 Task: Look for space in Nagpur, India from 10th July, 2023 to 25th July, 2023 for 3 adults, 1 child in price range Rs.15000 to Rs.25000. Place can be shared room with 2 bedrooms having 3 beds and 2 bathrooms. Property type can be house, flat, guest house. Amenities needed are: wifi, TV, free parkinig on premises, gym, breakfast. Booking option can be shelf check-in. Required host language is English.
Action: Mouse moved to (418, 86)
Screenshot: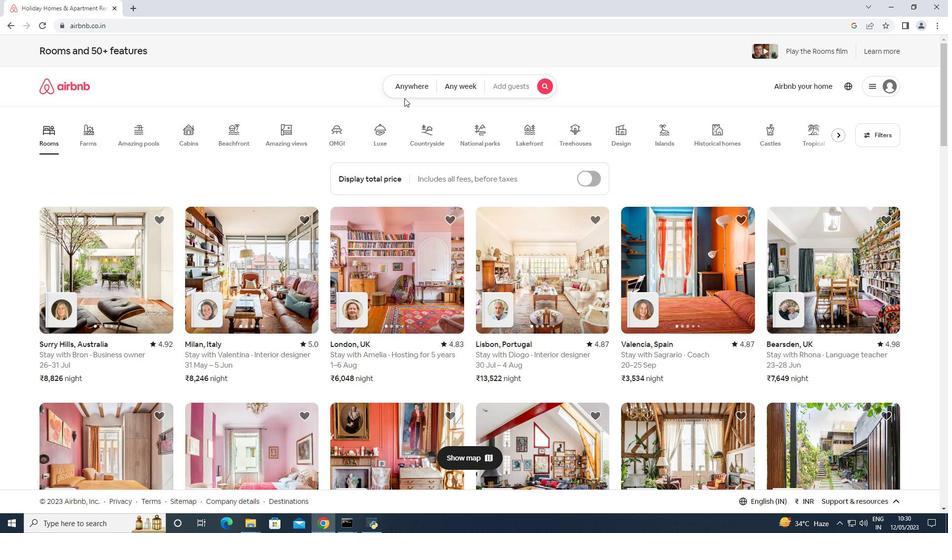 
Action: Mouse pressed left at (418, 86)
Screenshot: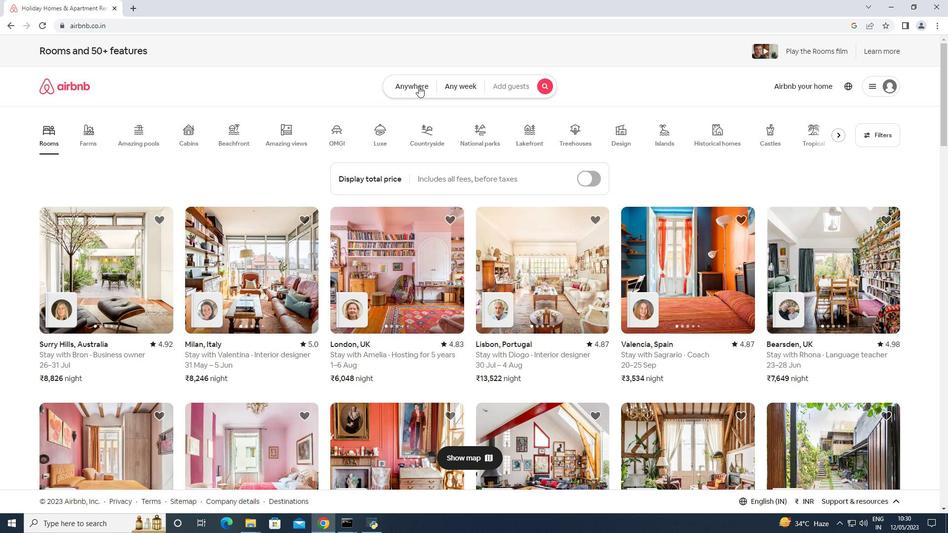 
Action: Mouse moved to (396, 114)
Screenshot: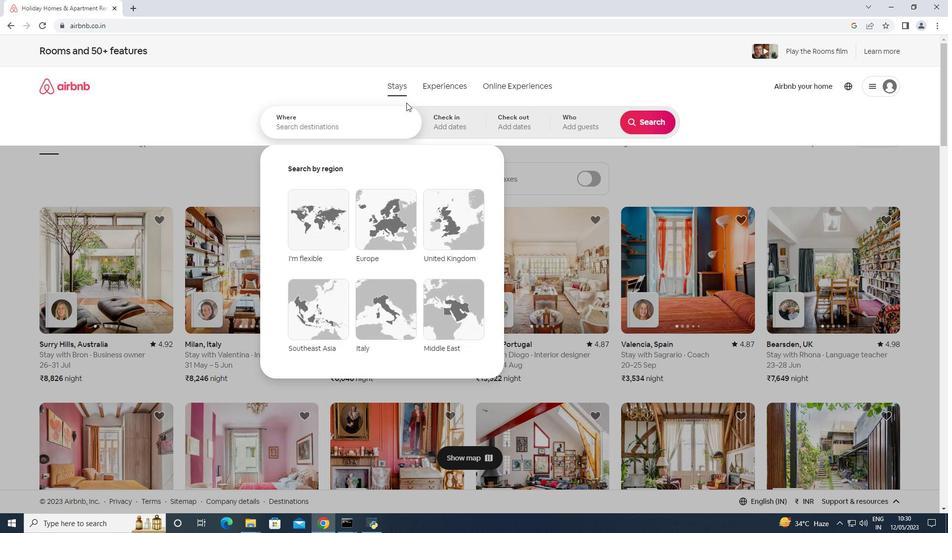 
Action: Mouse pressed left at (396, 114)
Screenshot: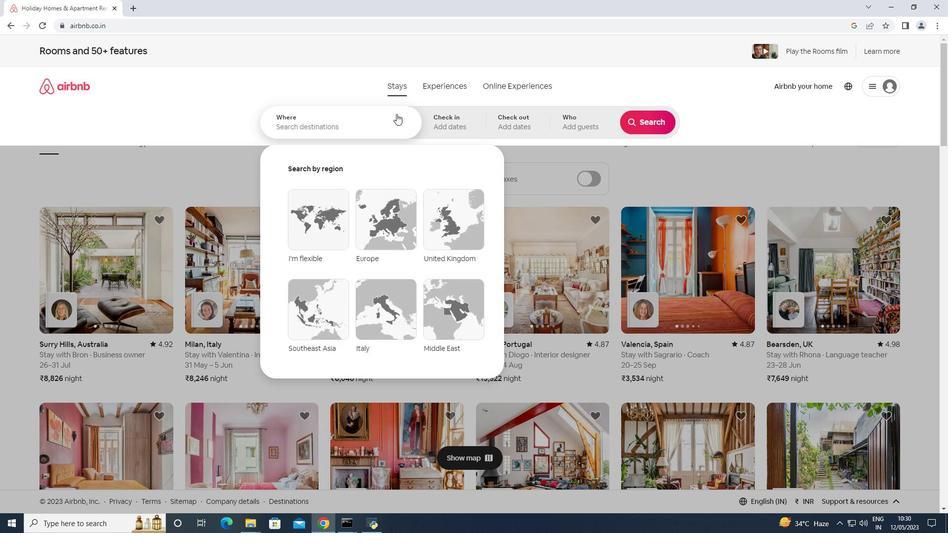 
Action: Key pressed <Key.shift>Nagpue,<Key.space>india<Key.enter>
Screenshot: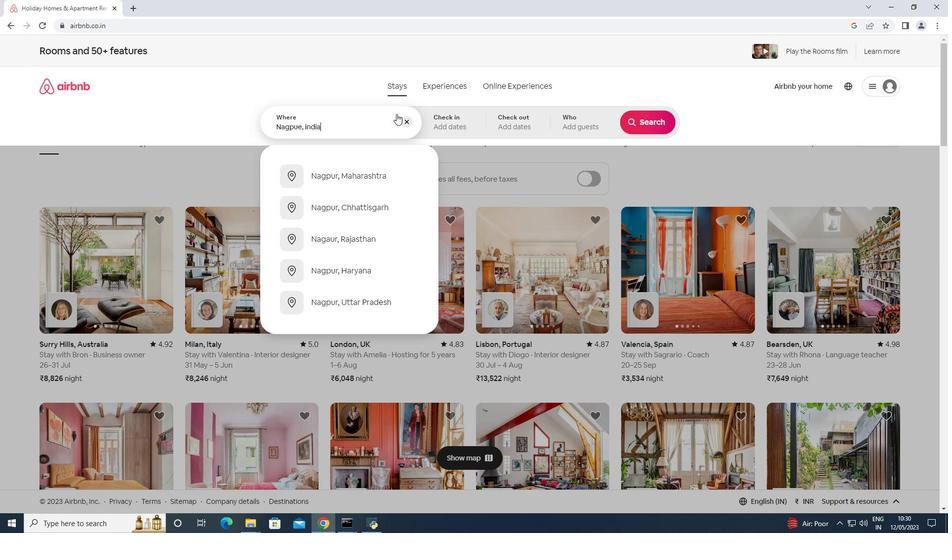 
Action: Mouse pressed left at (396, 114)
Screenshot: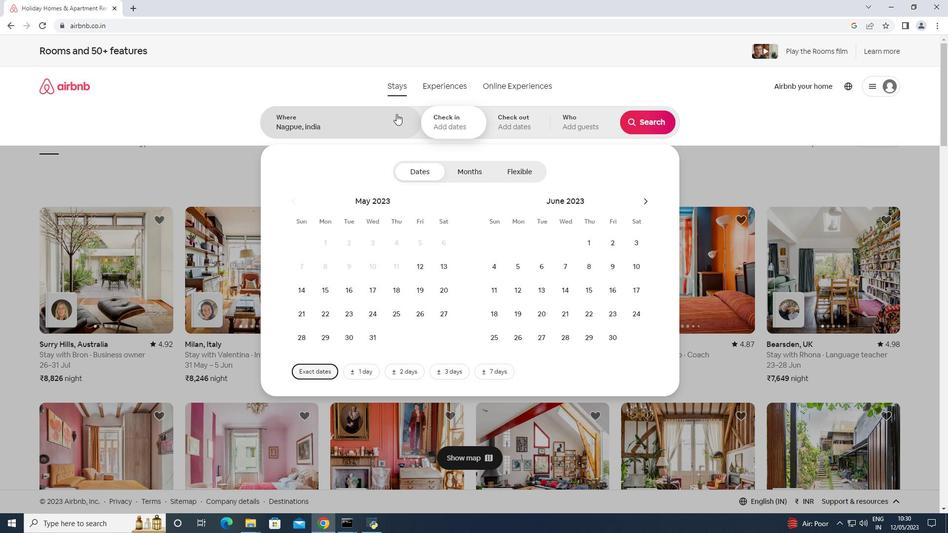 
Action: Key pressed <Key.left><Key.left><Key.left><Key.left><Key.left><Key.left><Key.left><Key.backspace>r<Key.enter>
Screenshot: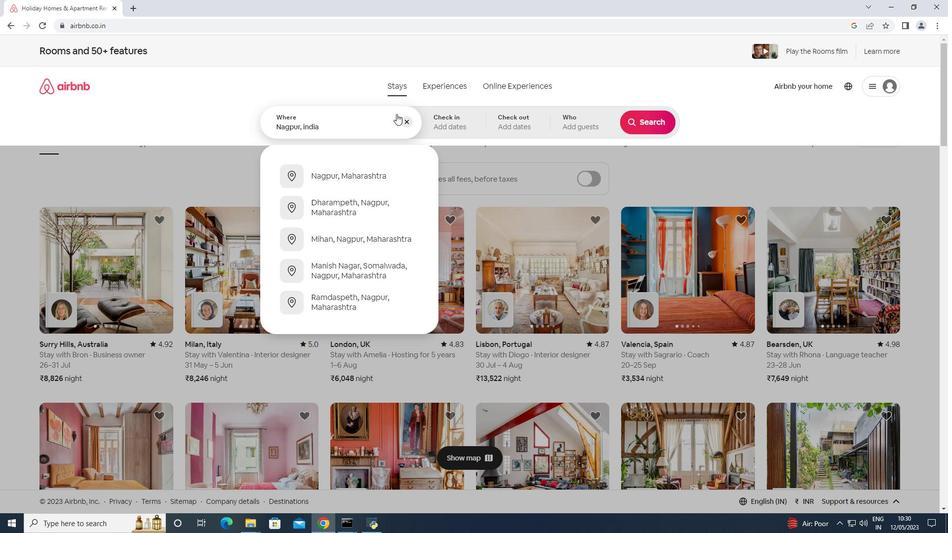 
Action: Mouse moved to (653, 204)
Screenshot: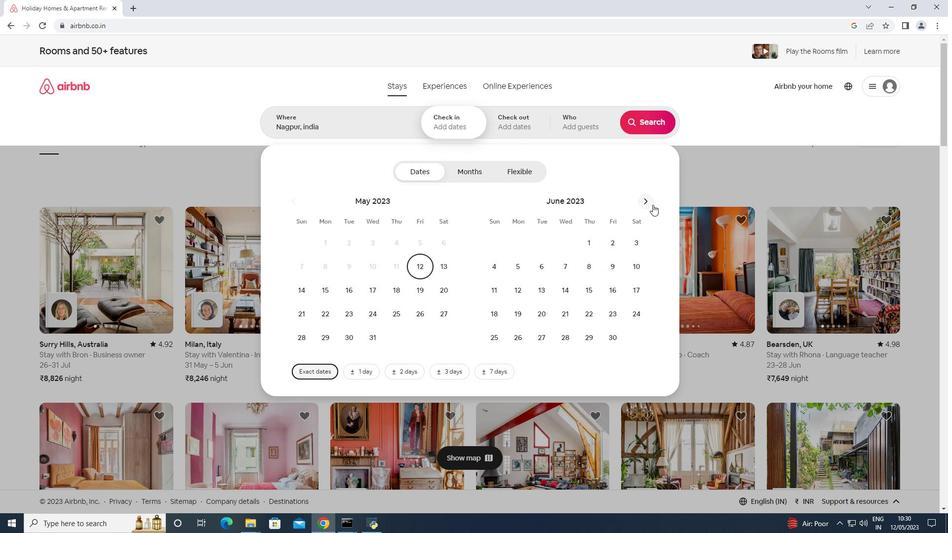 
Action: Mouse pressed left at (653, 204)
Screenshot: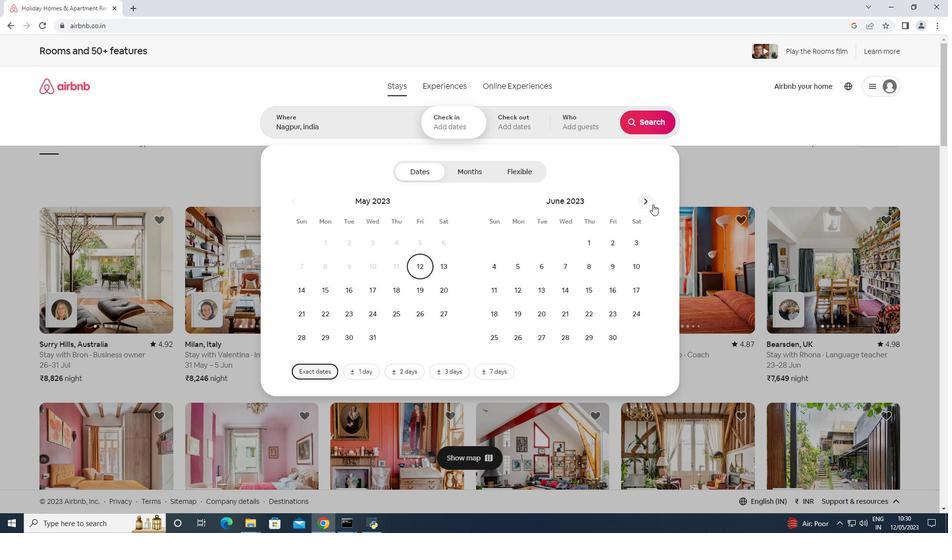 
Action: Mouse moved to (522, 290)
Screenshot: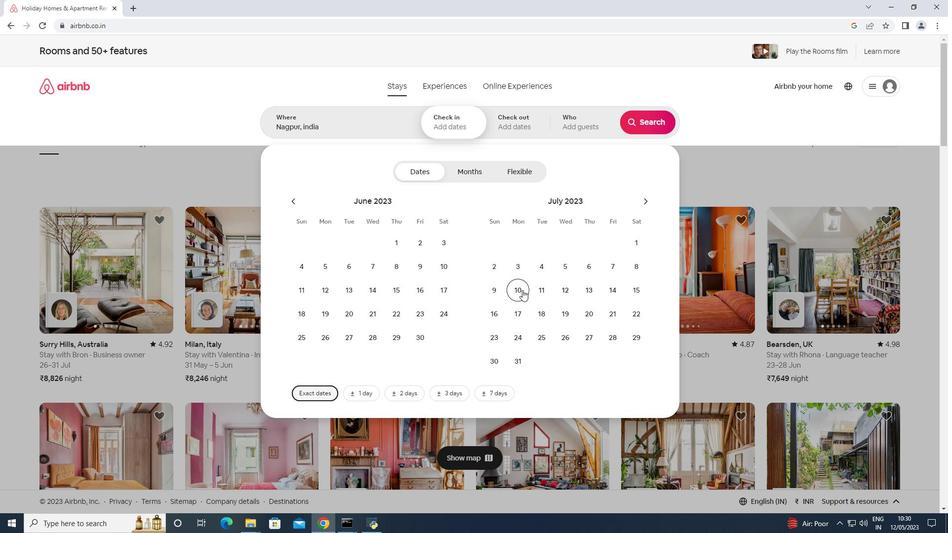 
Action: Mouse pressed left at (522, 290)
Screenshot: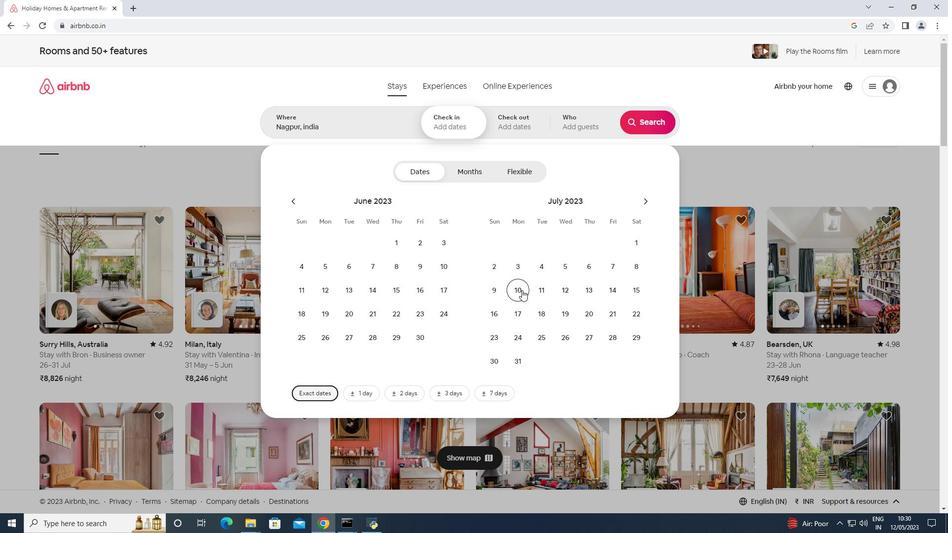 
Action: Mouse moved to (544, 340)
Screenshot: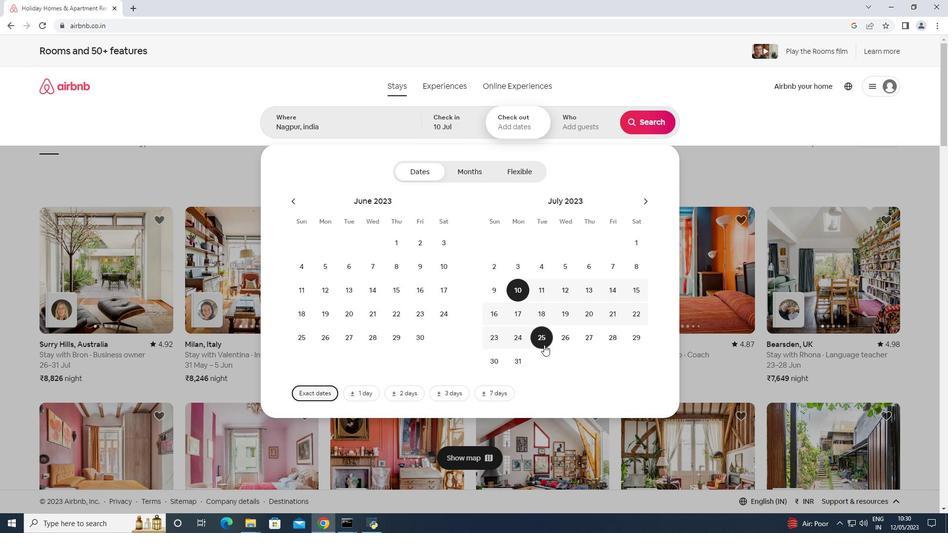
Action: Mouse pressed left at (544, 340)
Screenshot: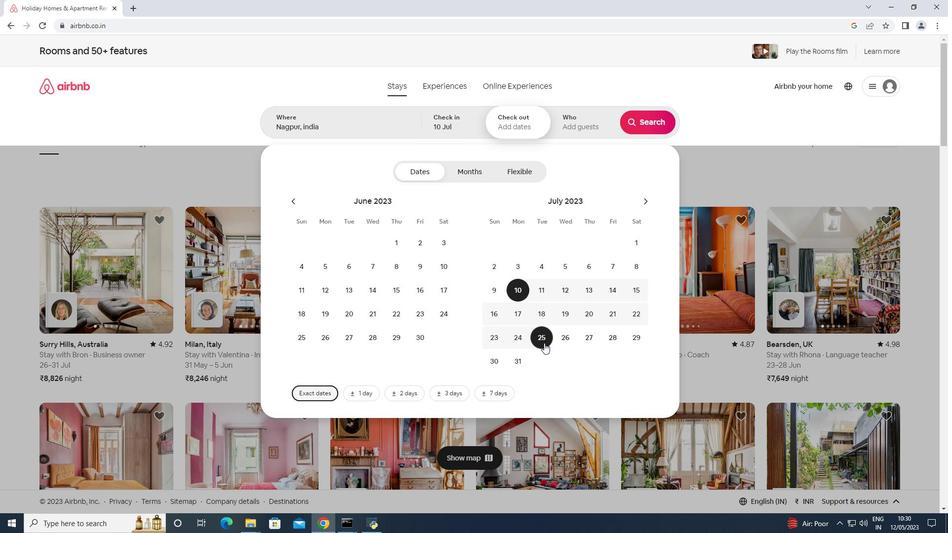 
Action: Mouse moved to (597, 129)
Screenshot: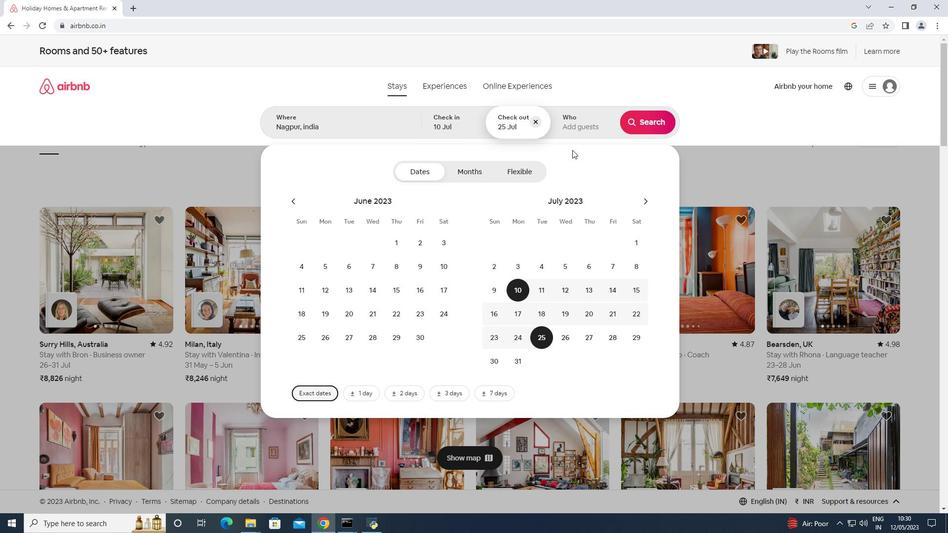 
Action: Mouse pressed left at (597, 129)
Screenshot: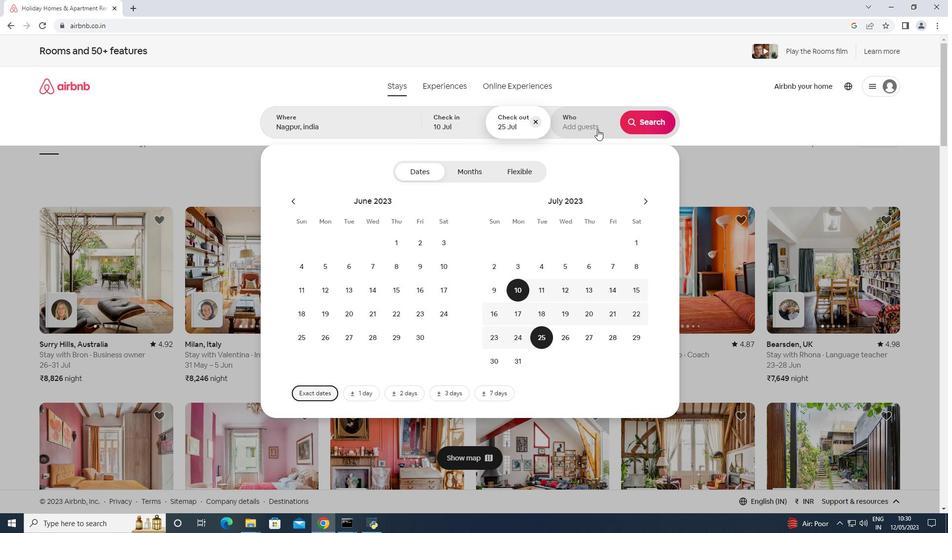 
Action: Mouse moved to (649, 171)
Screenshot: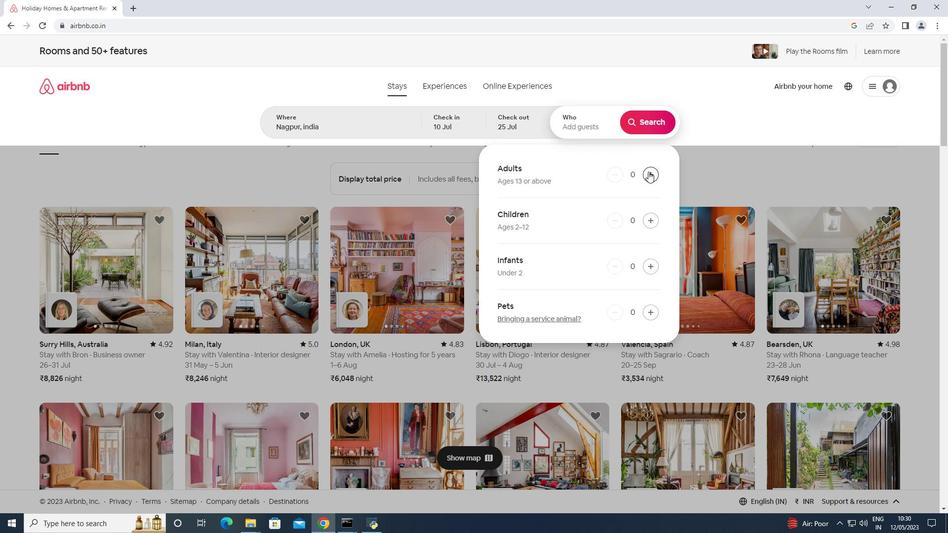 
Action: Mouse pressed left at (649, 171)
Screenshot: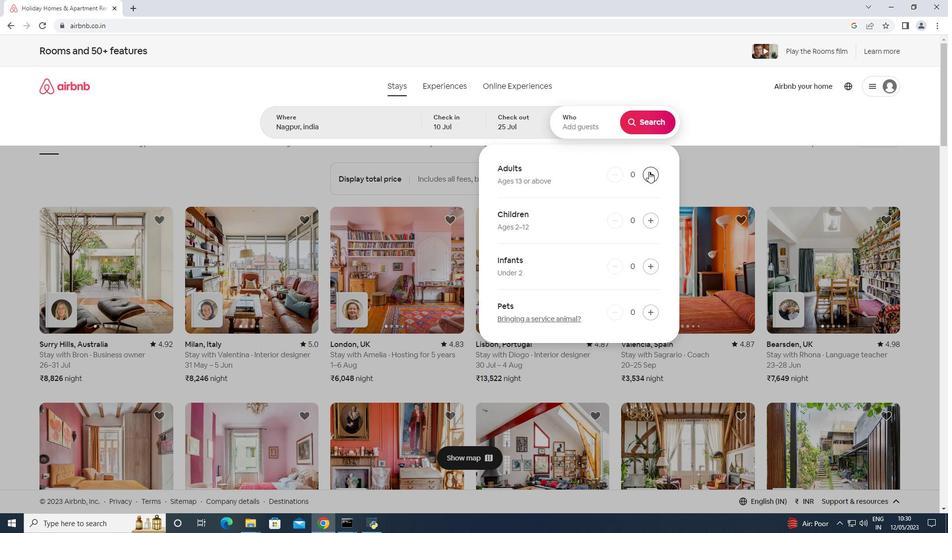 
Action: Mouse pressed left at (649, 171)
Screenshot: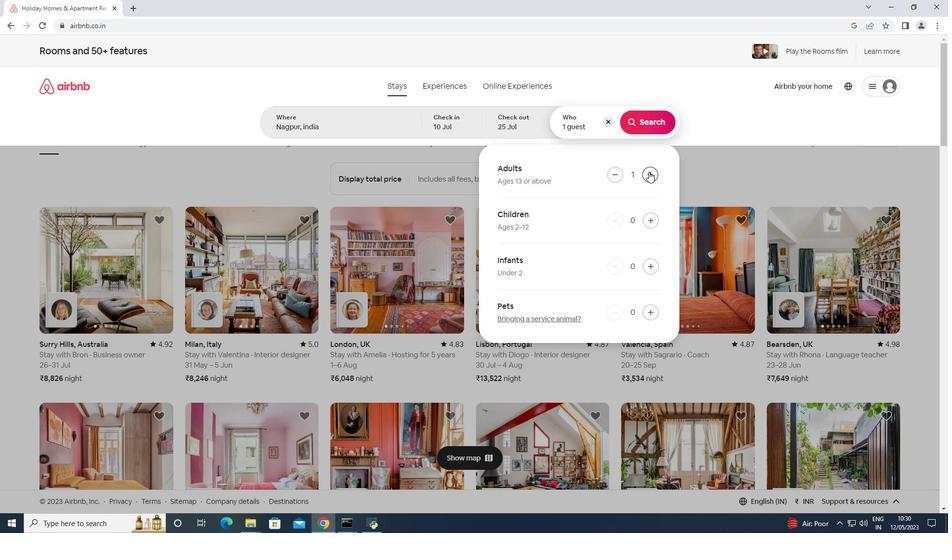 
Action: Mouse pressed left at (649, 171)
Screenshot: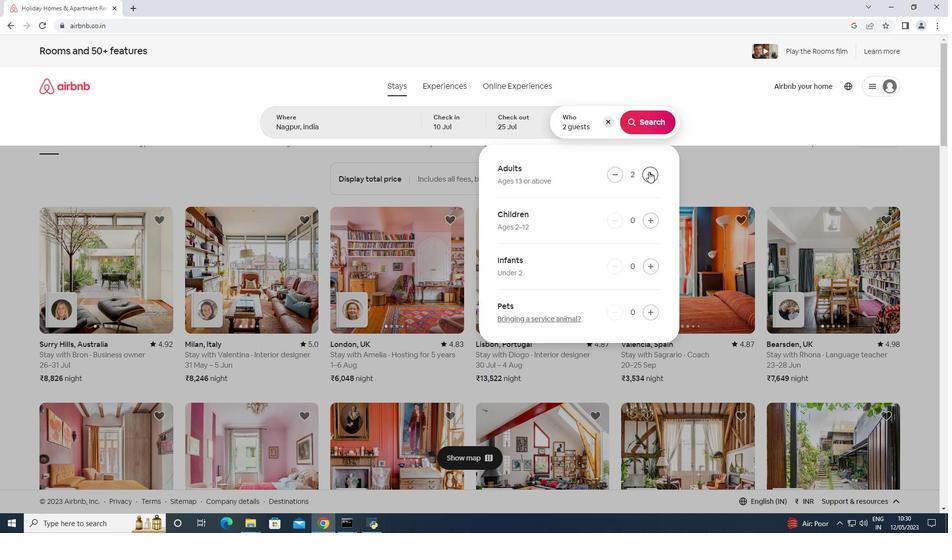 
Action: Mouse moved to (649, 224)
Screenshot: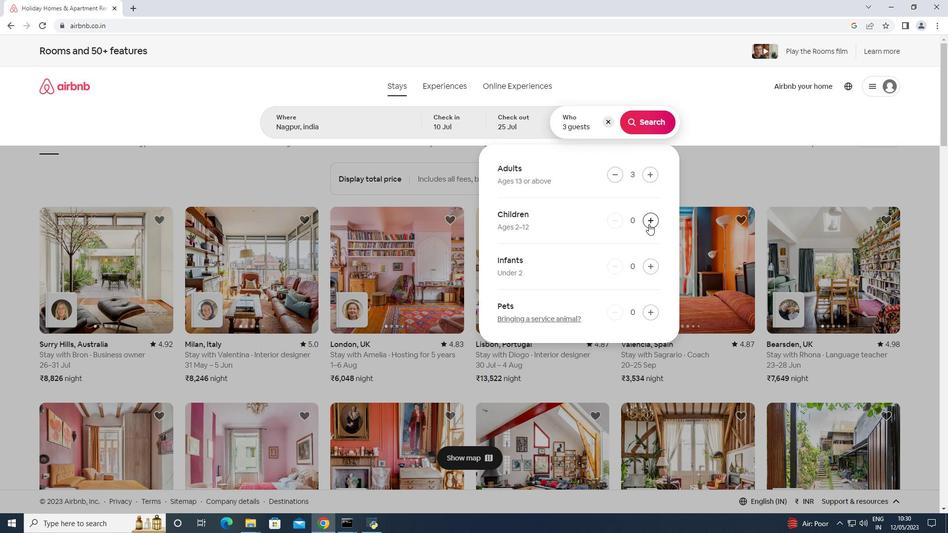 
Action: Mouse pressed left at (649, 224)
Screenshot: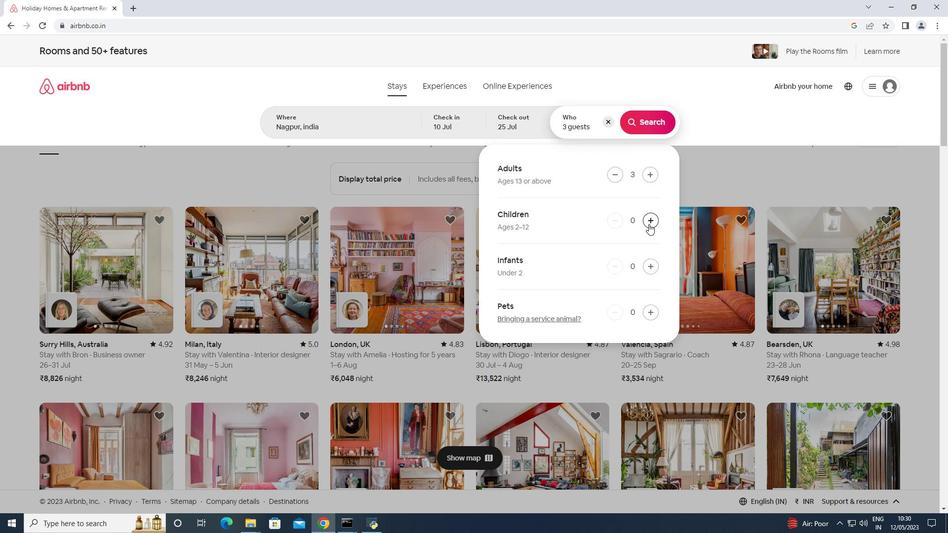 
Action: Mouse moved to (666, 117)
Screenshot: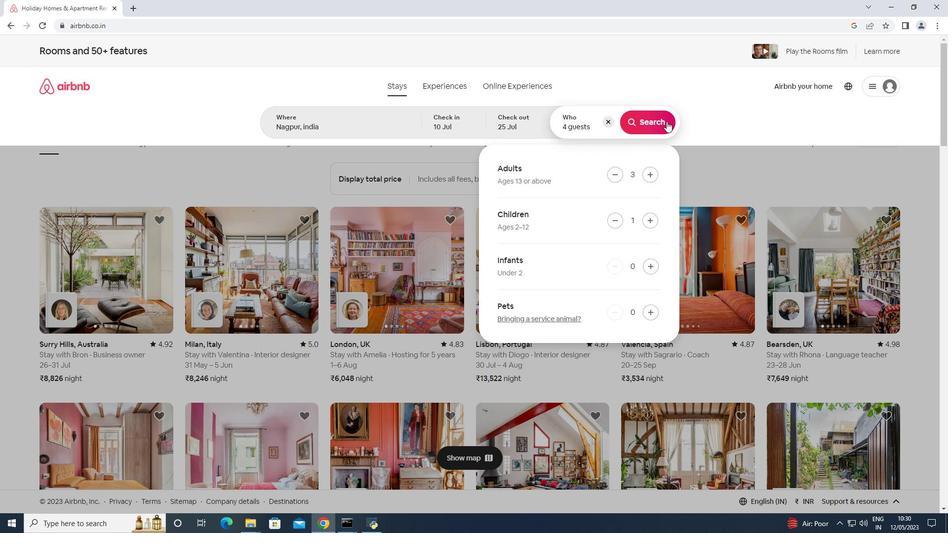
Action: Mouse pressed left at (666, 117)
Screenshot: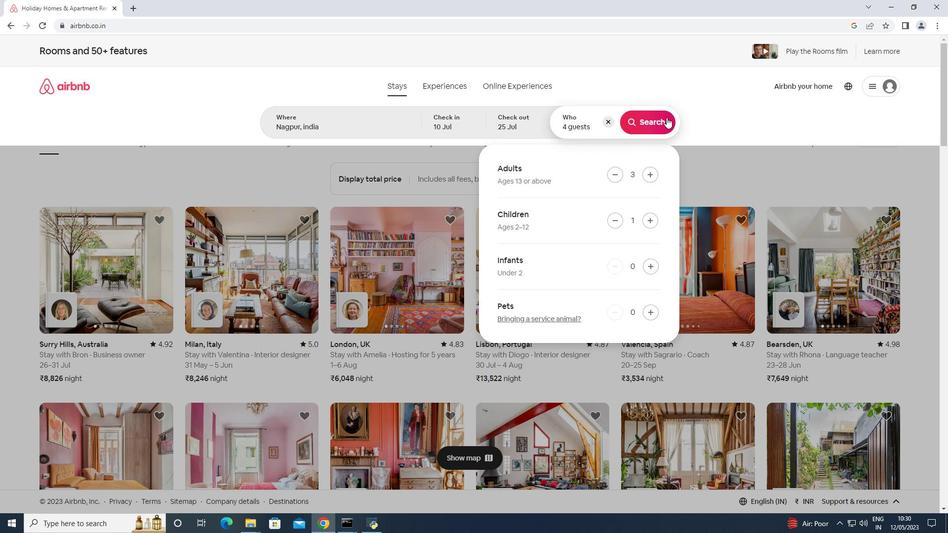 
Action: Mouse moved to (901, 98)
Screenshot: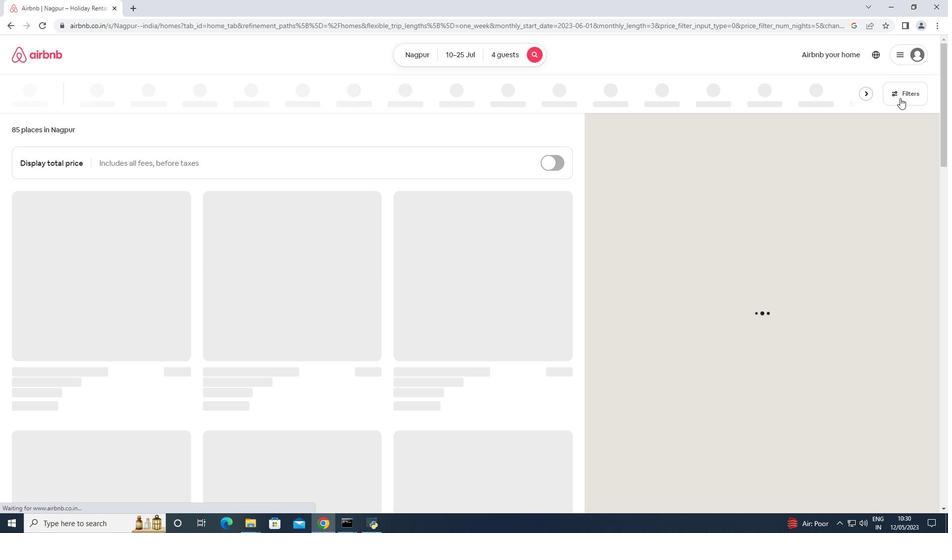 
Action: Mouse pressed left at (901, 98)
Screenshot: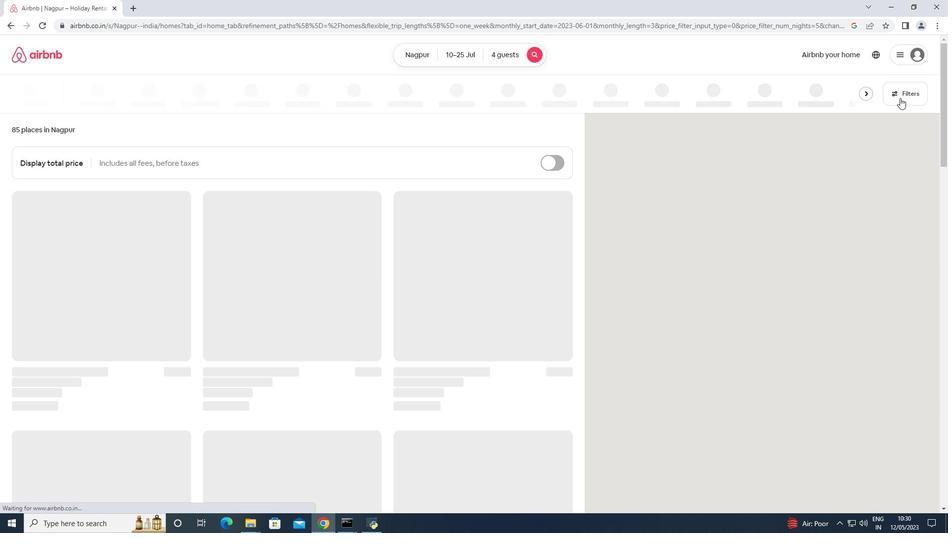 
Action: Mouse moved to (365, 346)
Screenshot: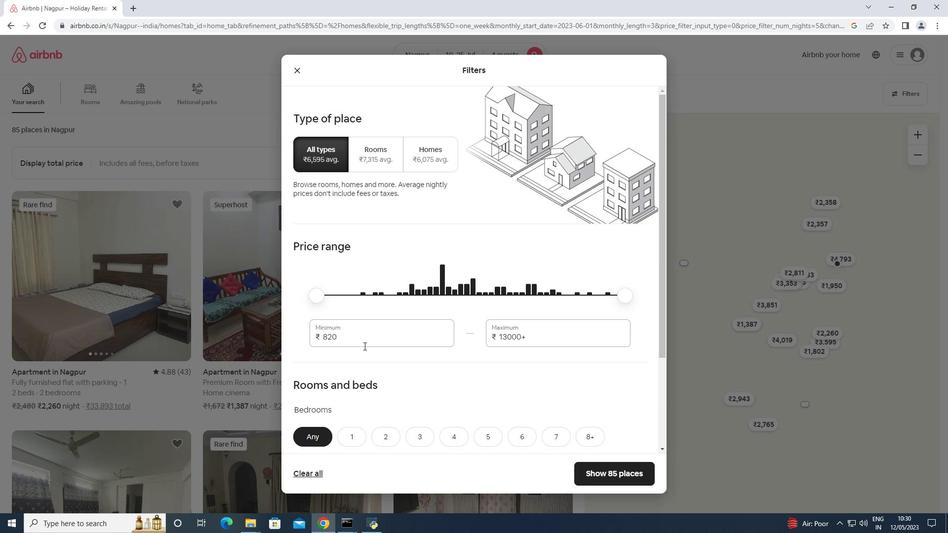 
Action: Mouse pressed left at (365, 346)
Screenshot: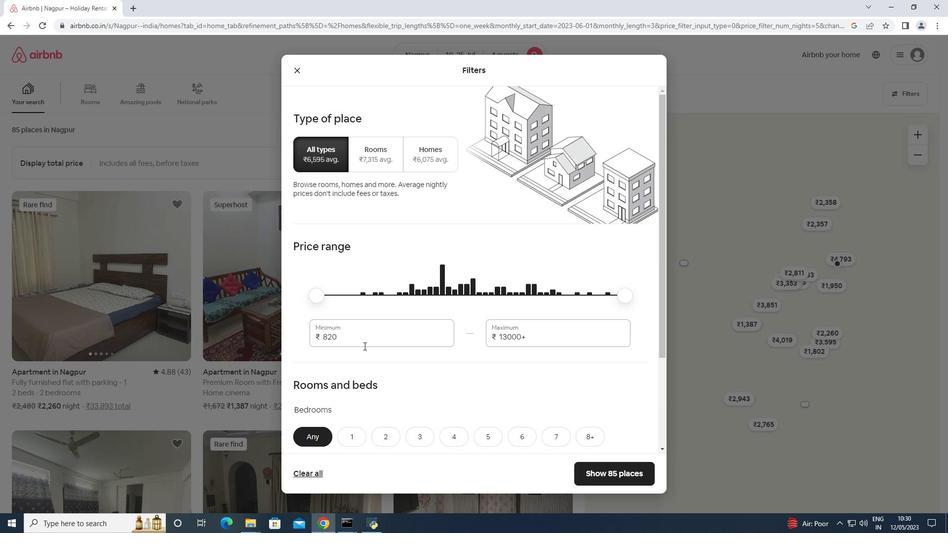 
Action: Mouse moved to (372, 338)
Screenshot: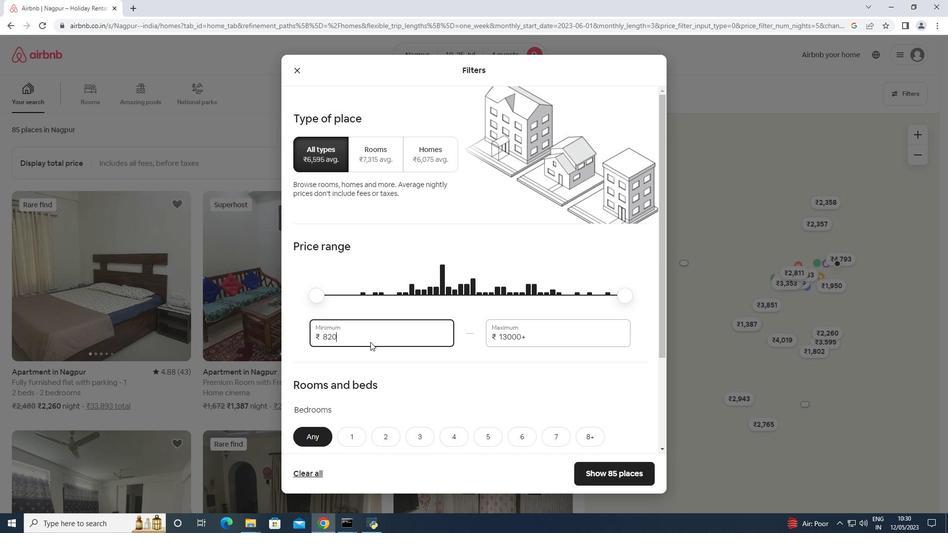 
Action: Mouse pressed left at (372, 338)
Screenshot: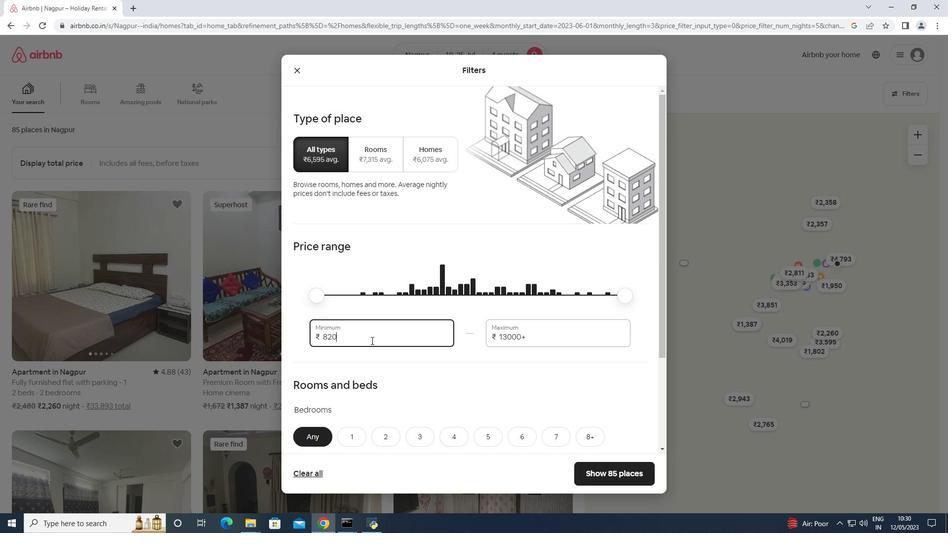 
Action: Mouse pressed left at (372, 338)
Screenshot: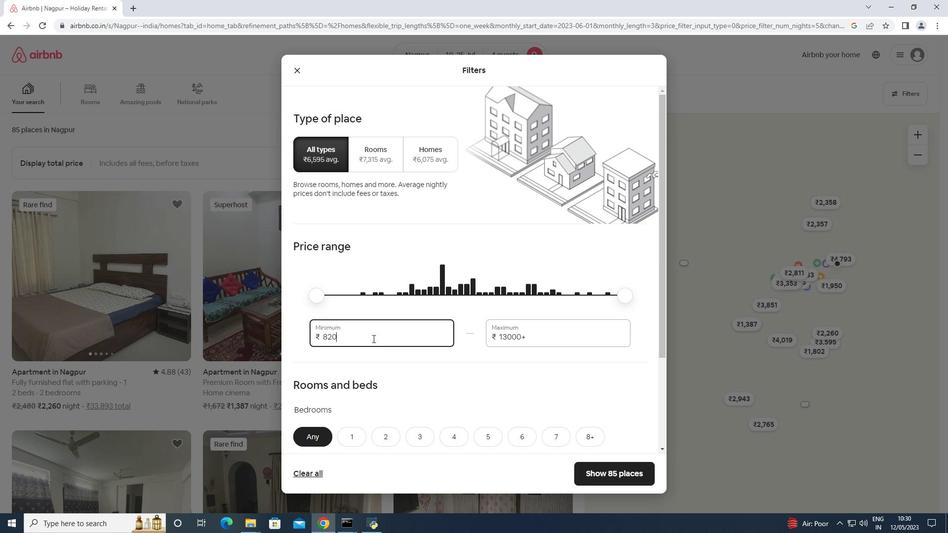 
Action: Key pressed 15000<Key.tab>25000
Screenshot: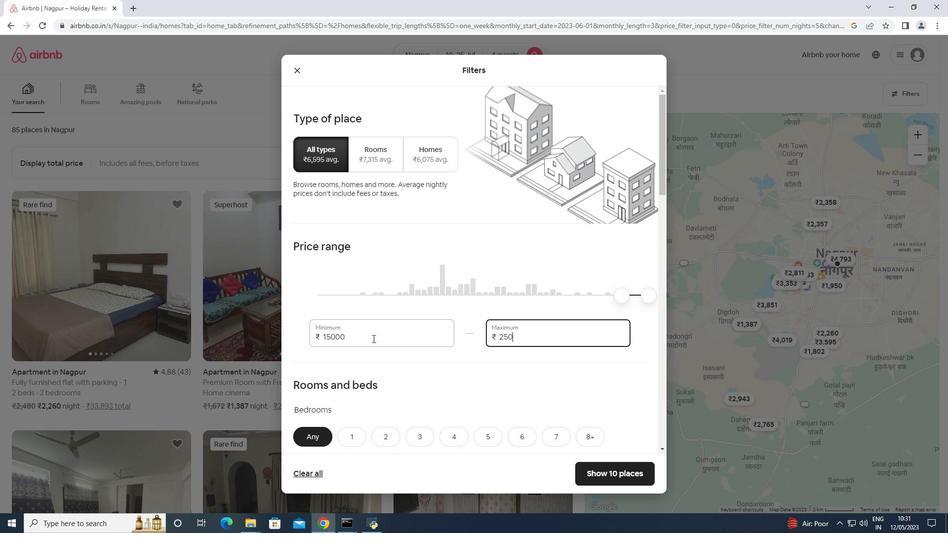 
Action: Mouse scrolled (372, 338) with delta (0, 0)
Screenshot: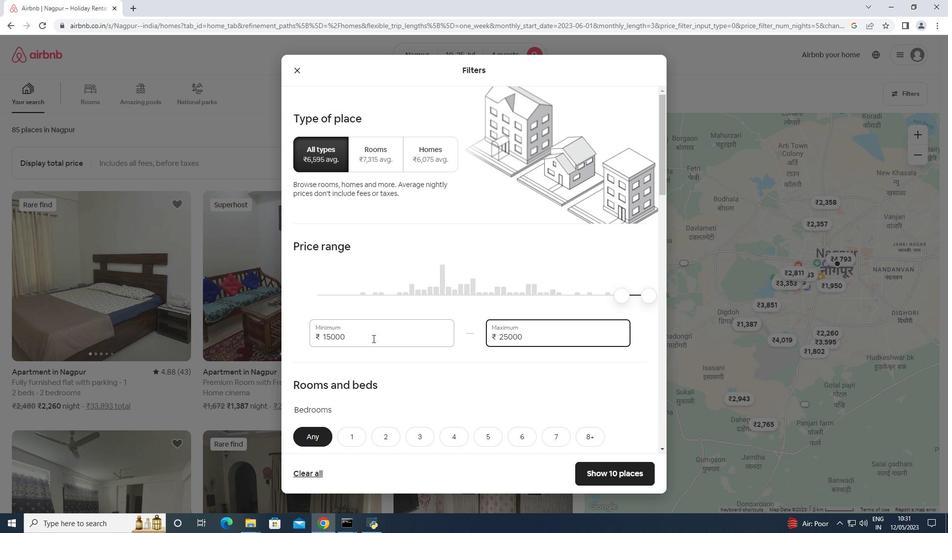 
Action: Mouse scrolled (372, 338) with delta (0, 0)
Screenshot: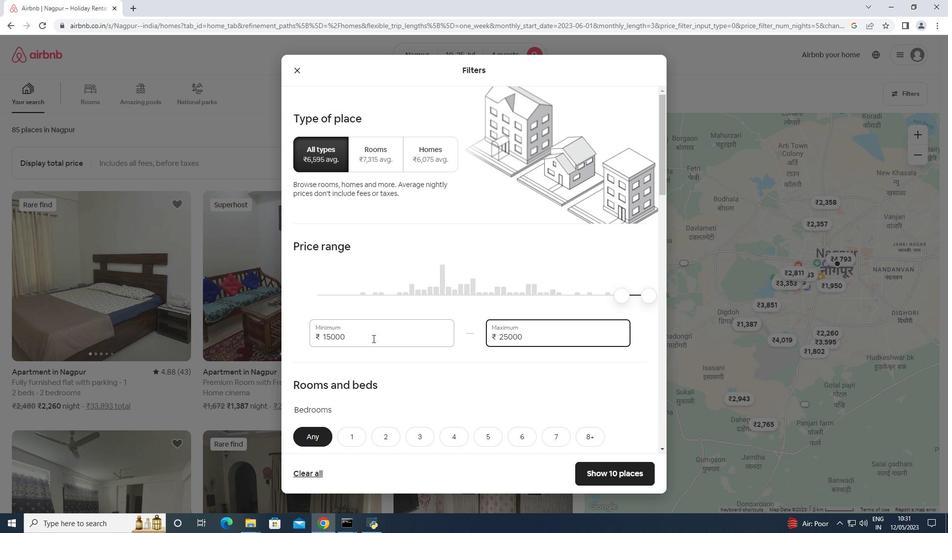 
Action: Mouse scrolled (372, 338) with delta (0, 0)
Screenshot: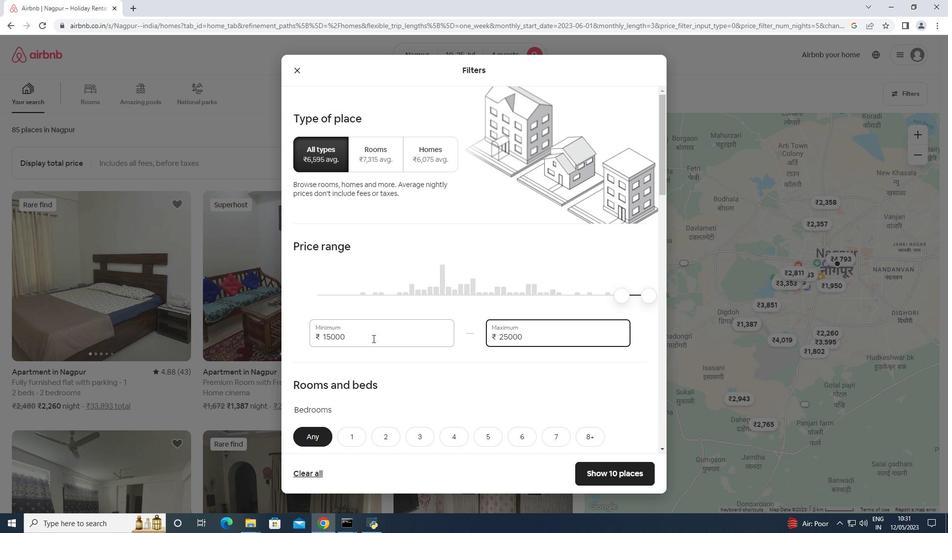 
Action: Mouse scrolled (372, 338) with delta (0, 0)
Screenshot: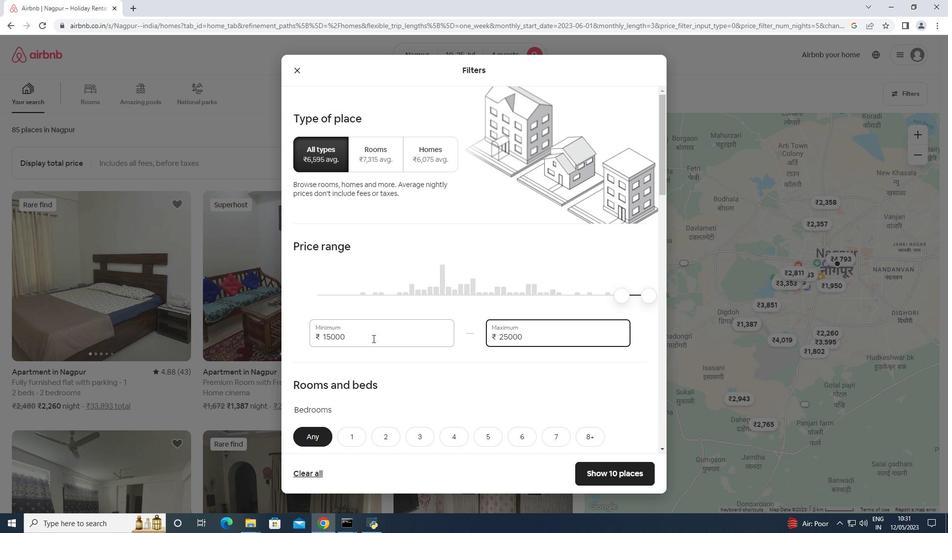 
Action: Mouse moved to (387, 244)
Screenshot: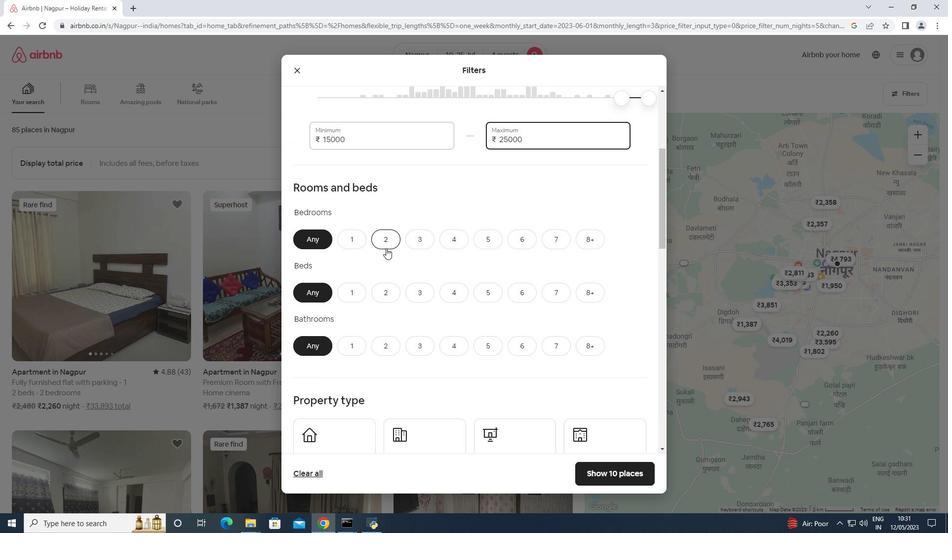 
Action: Mouse pressed left at (387, 244)
Screenshot: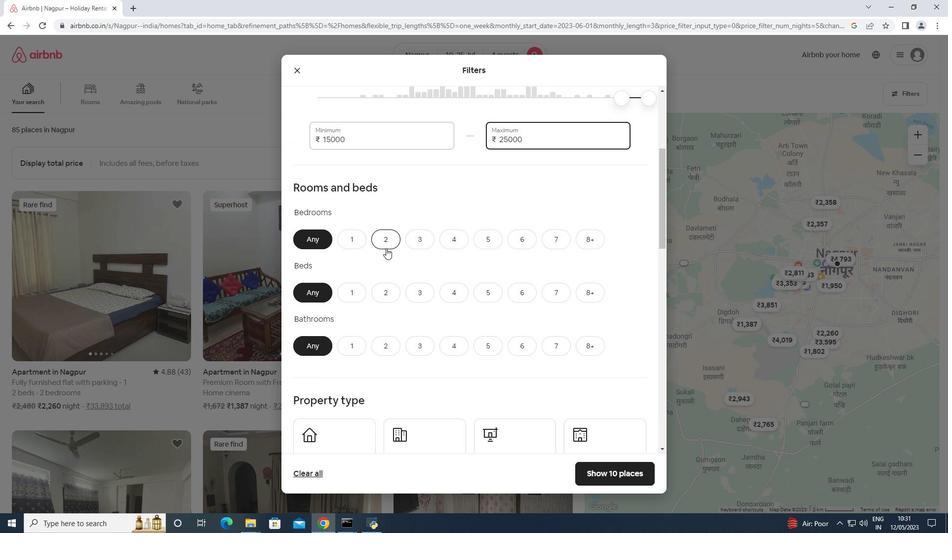 
Action: Mouse moved to (415, 293)
Screenshot: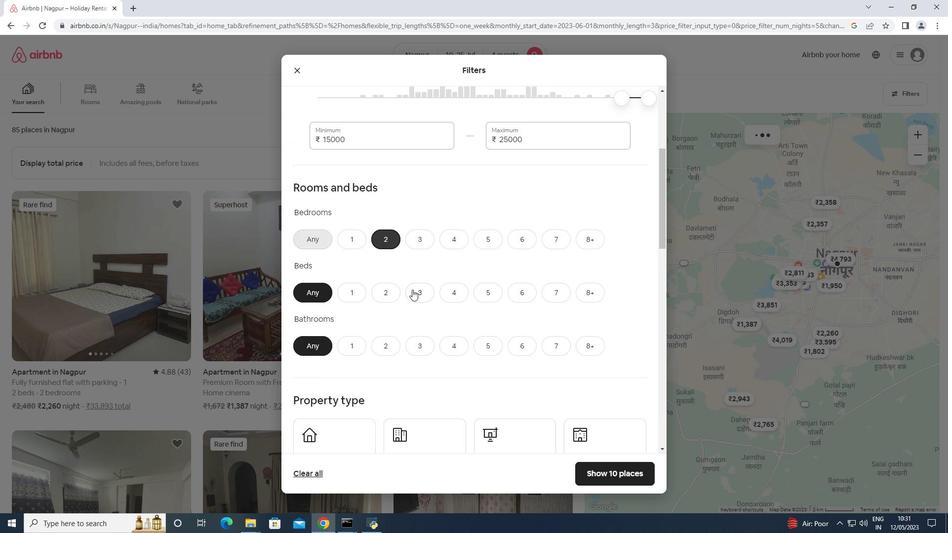 
Action: Mouse pressed left at (415, 293)
Screenshot: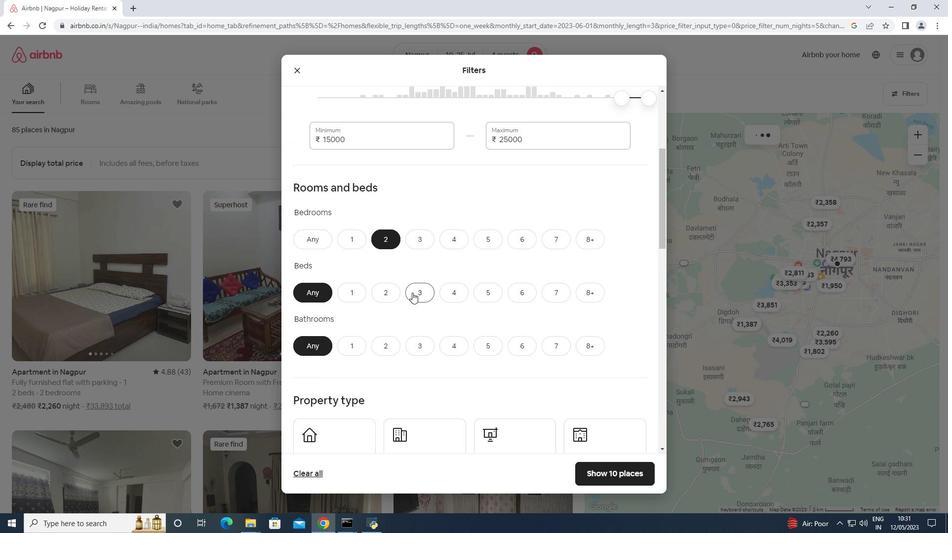 
Action: Mouse moved to (386, 345)
Screenshot: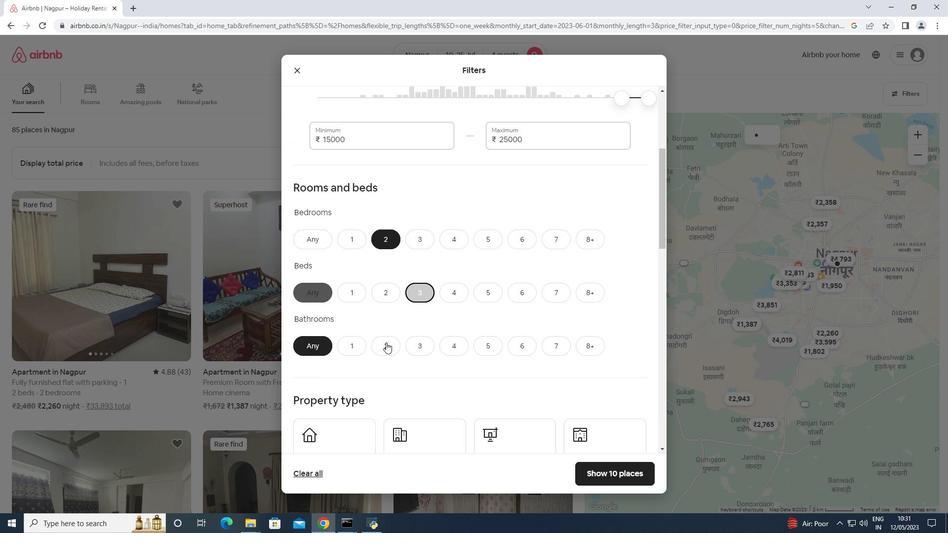 
Action: Mouse pressed left at (386, 345)
Screenshot: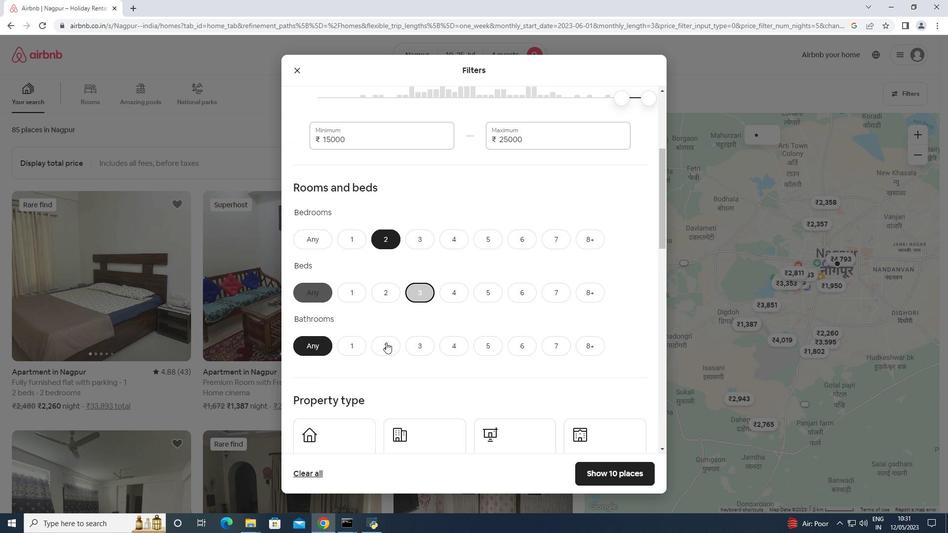 
Action: Mouse moved to (393, 335)
Screenshot: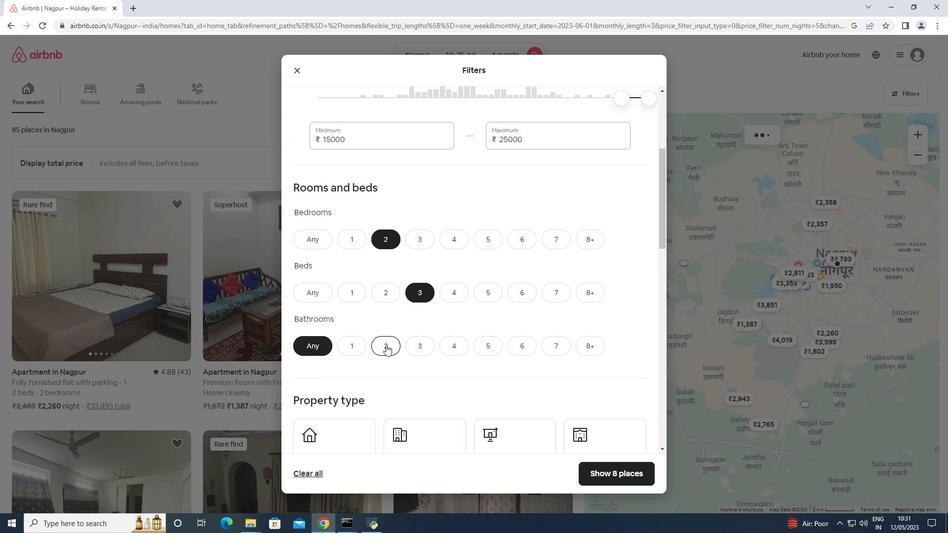 
Action: Mouse scrolled (393, 335) with delta (0, 0)
Screenshot: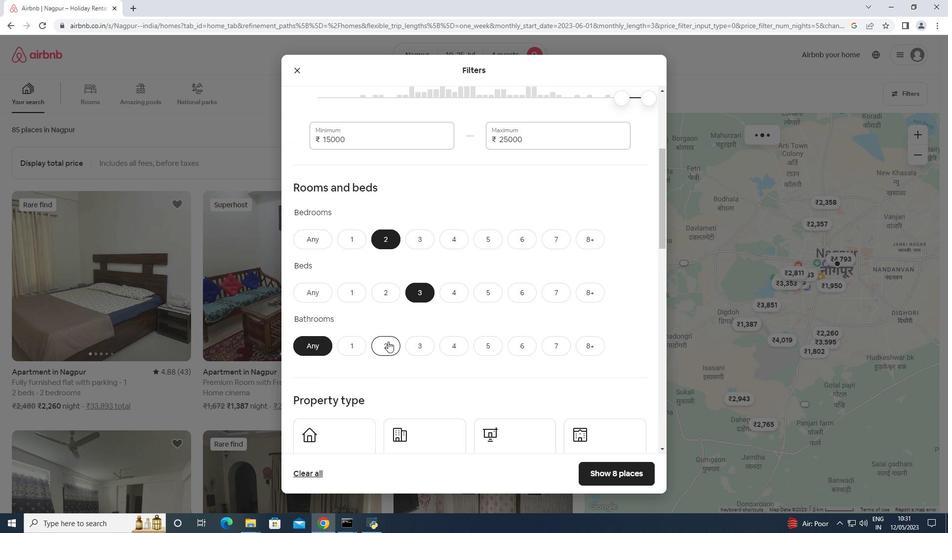 
Action: Mouse scrolled (393, 335) with delta (0, 0)
Screenshot: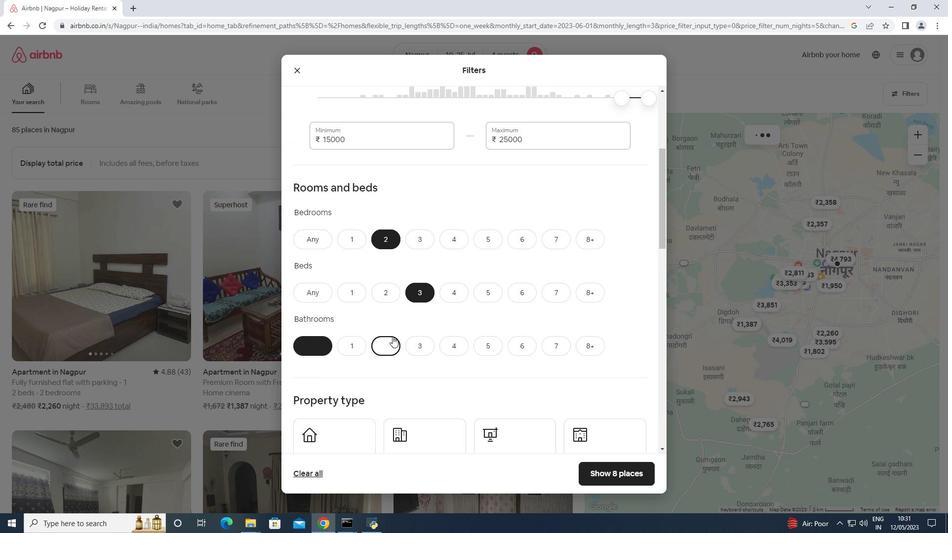 
Action: Mouse scrolled (393, 335) with delta (0, 0)
Screenshot: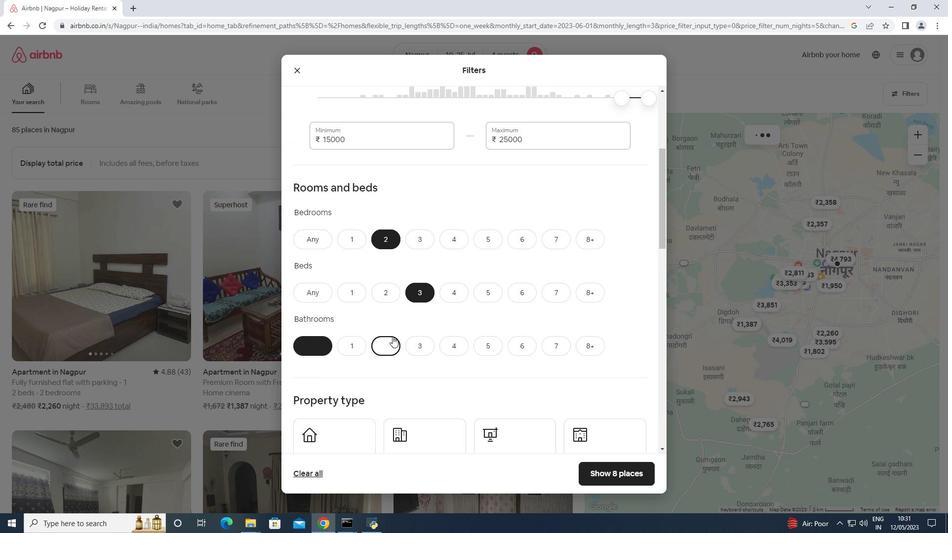 
Action: Mouse scrolled (393, 335) with delta (0, 0)
Screenshot: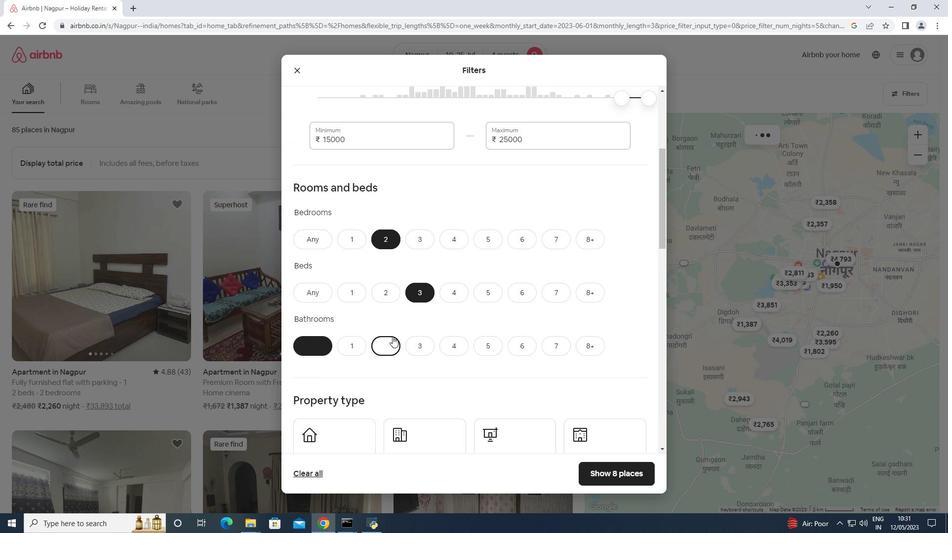
Action: Mouse scrolled (393, 335) with delta (0, 0)
Screenshot: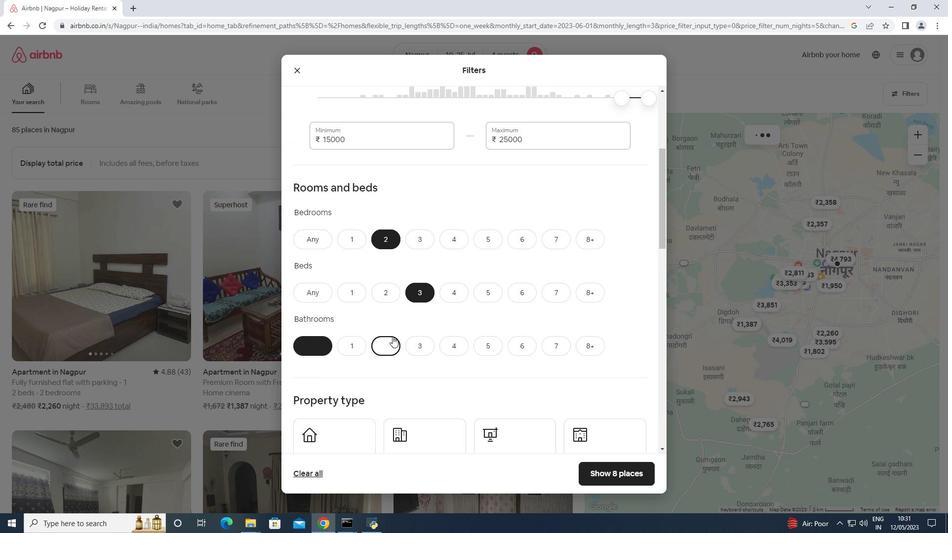 
Action: Mouse moved to (351, 215)
Screenshot: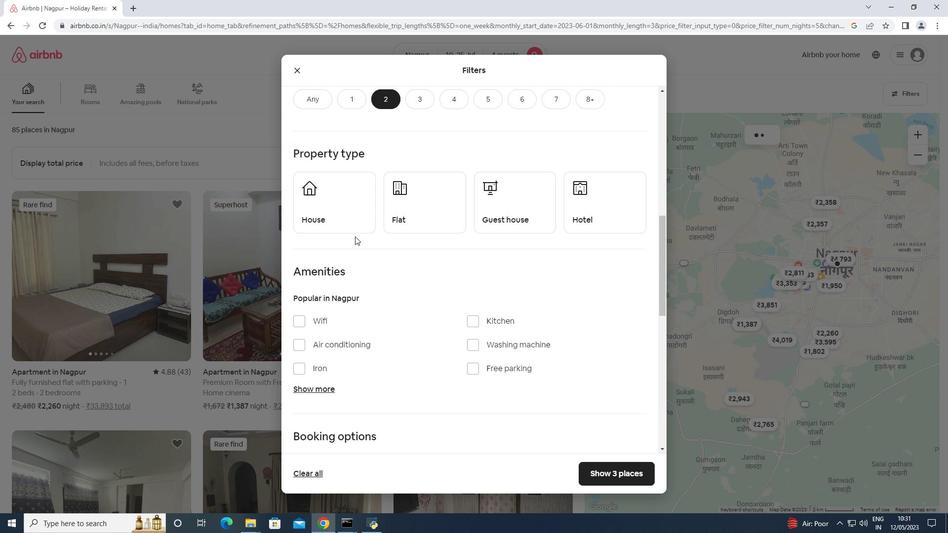 
Action: Mouse pressed left at (351, 215)
Screenshot: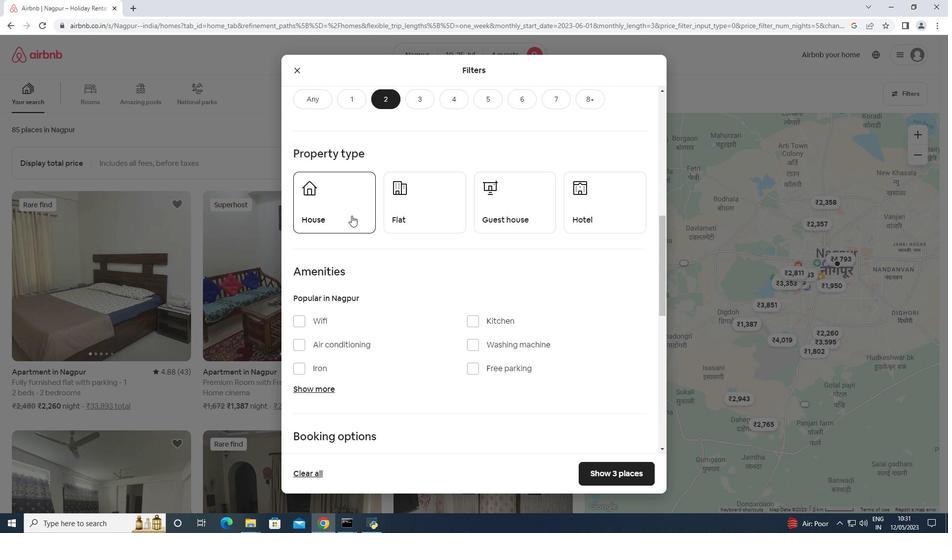 
Action: Mouse moved to (449, 211)
Screenshot: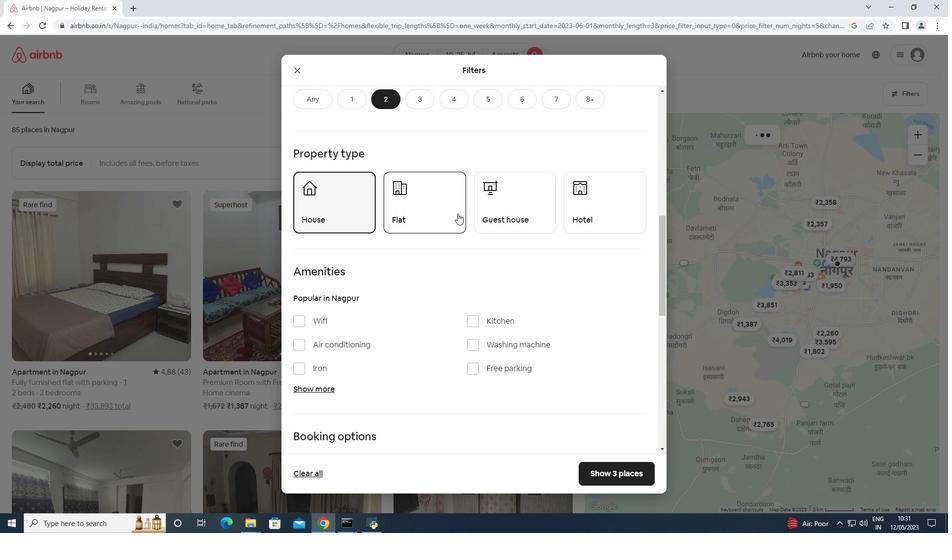 
Action: Mouse pressed left at (449, 211)
Screenshot: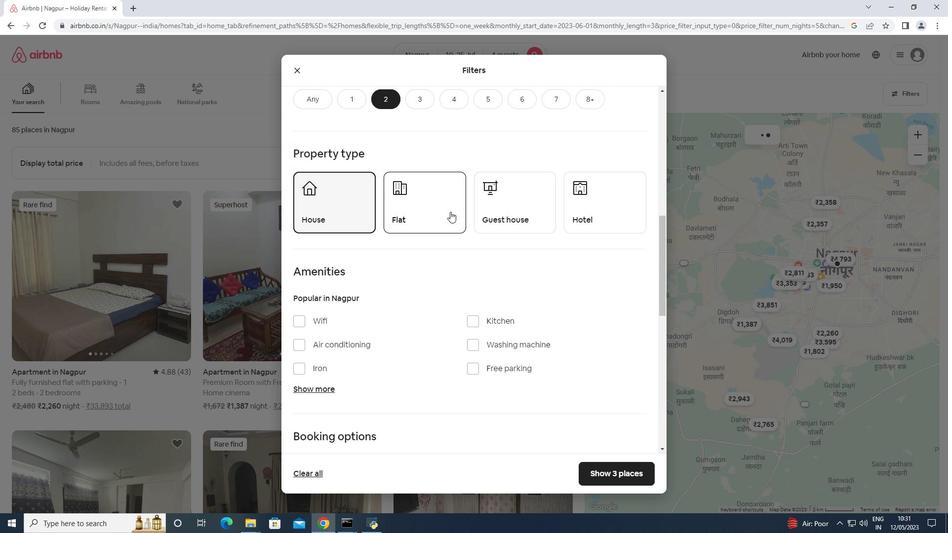 
Action: Mouse moved to (556, 195)
Screenshot: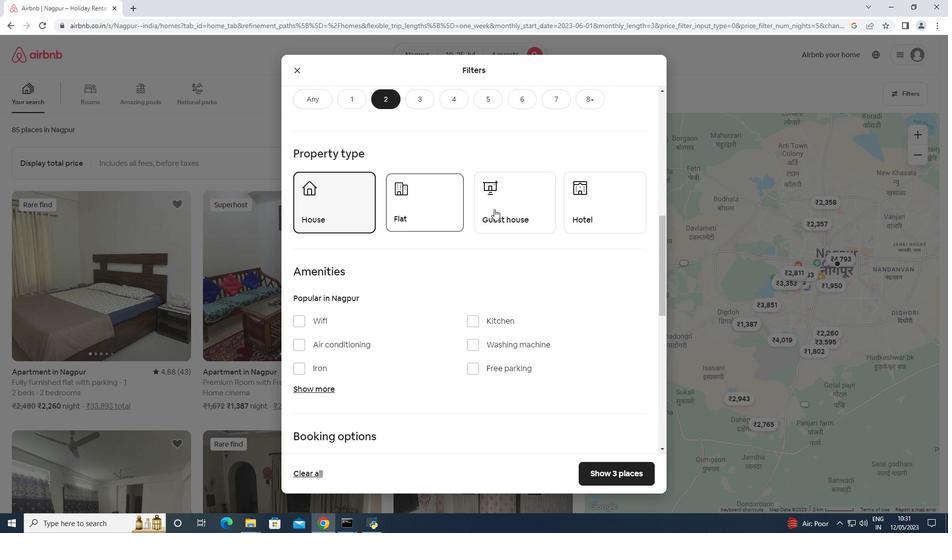 
Action: Mouse pressed left at (556, 195)
Screenshot: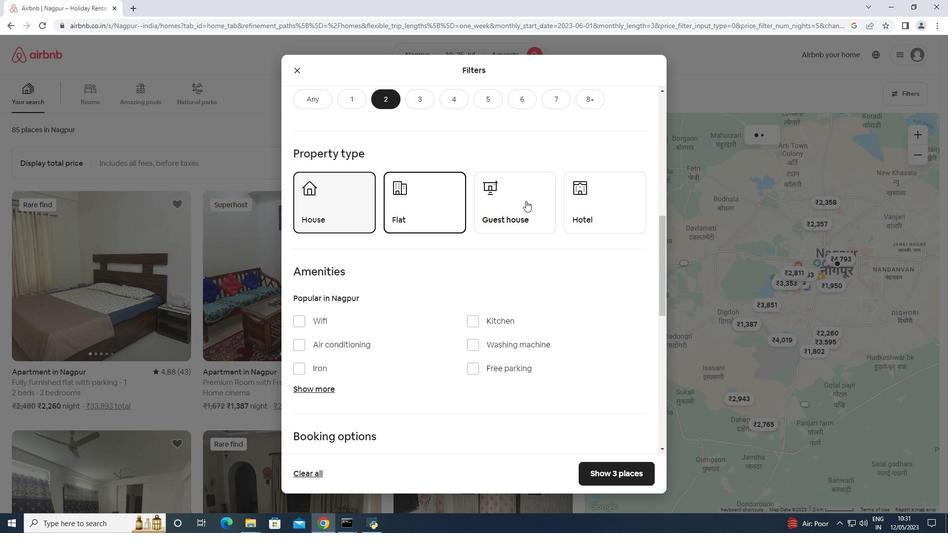 
Action: Mouse moved to (572, 234)
Screenshot: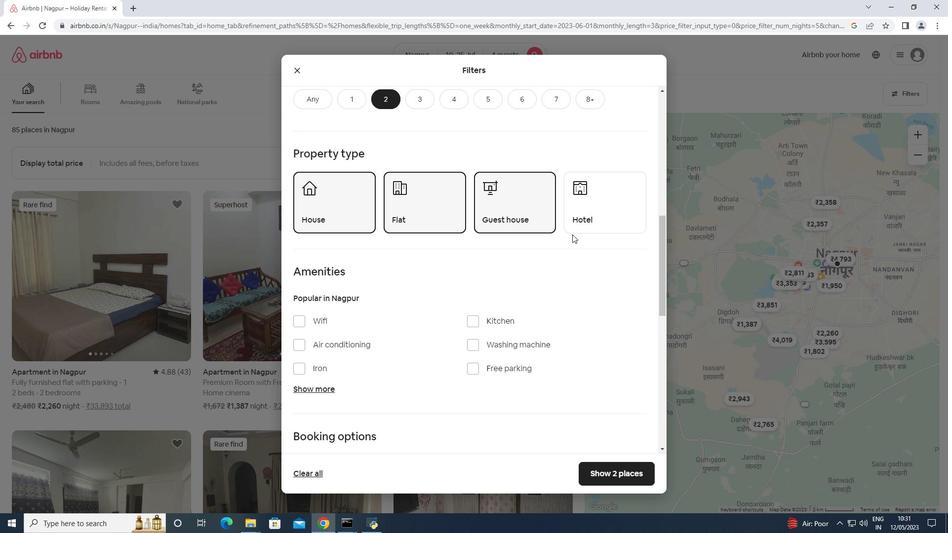 
Action: Mouse scrolled (572, 234) with delta (0, 0)
Screenshot: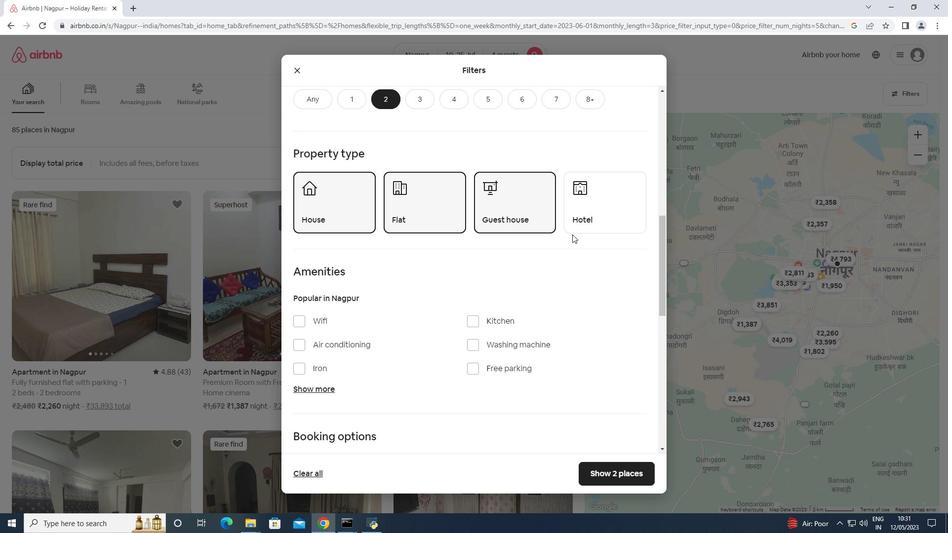
Action: Mouse moved to (572, 234)
Screenshot: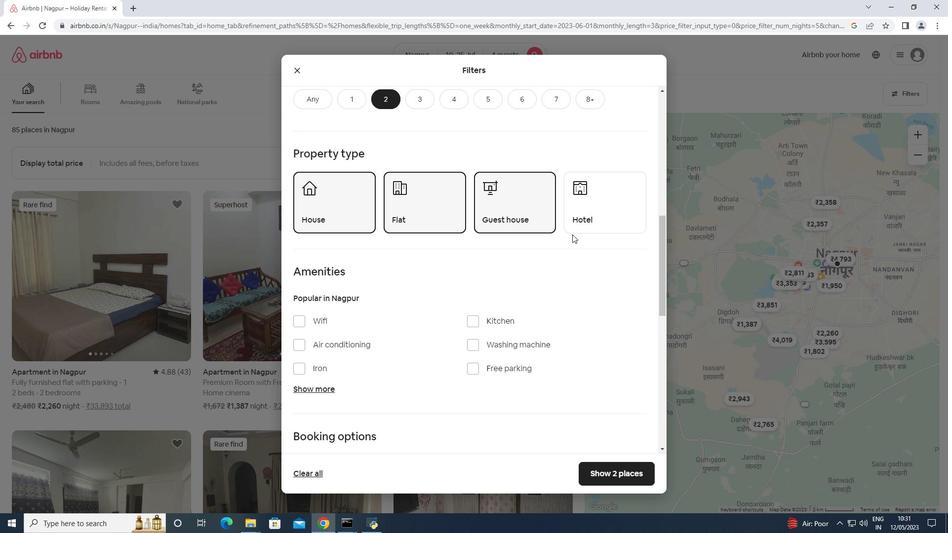 
Action: Mouse scrolled (572, 234) with delta (0, 0)
Screenshot: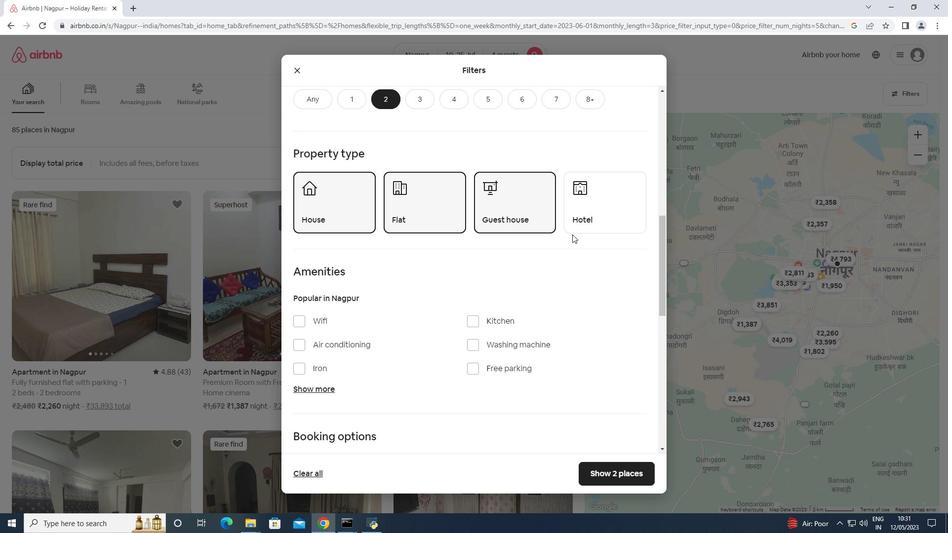 
Action: Mouse scrolled (572, 234) with delta (0, 0)
Screenshot: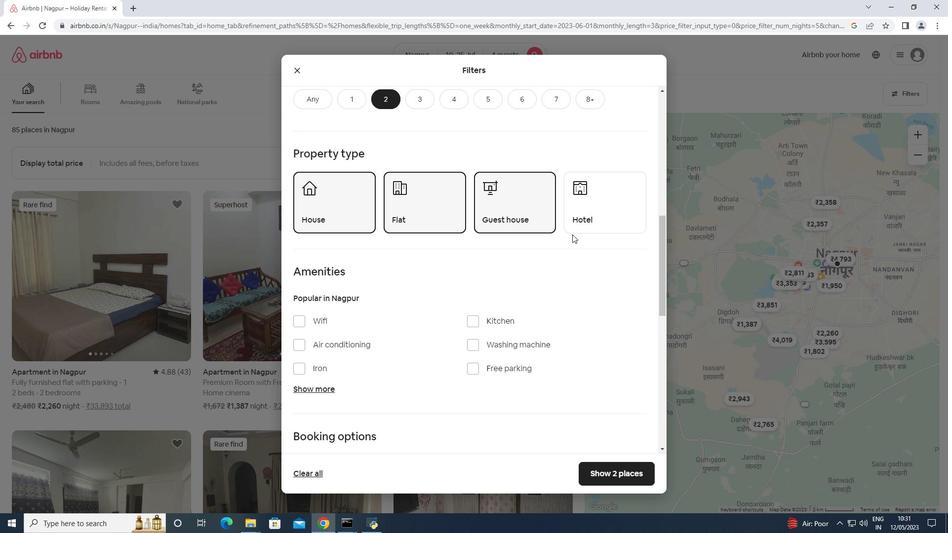 
Action: Mouse moved to (320, 170)
Screenshot: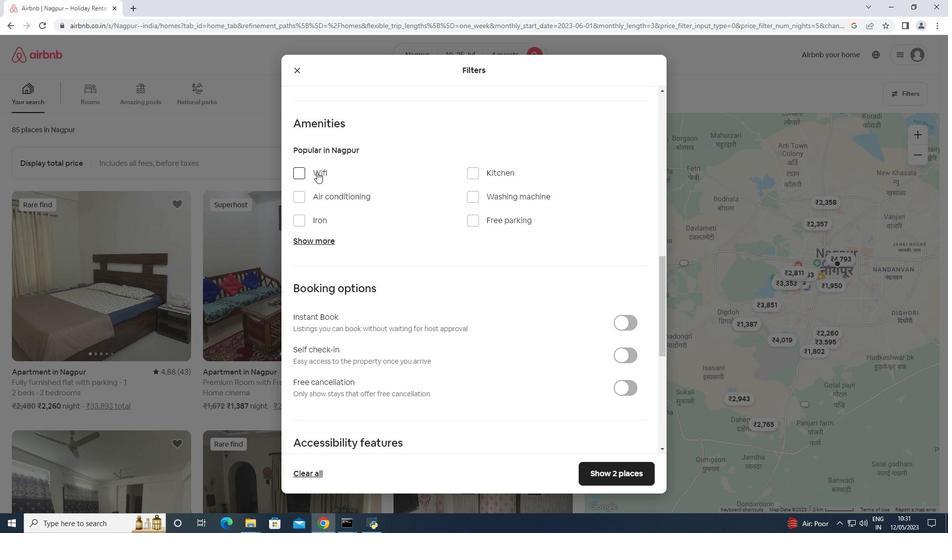 
Action: Mouse pressed left at (320, 170)
Screenshot: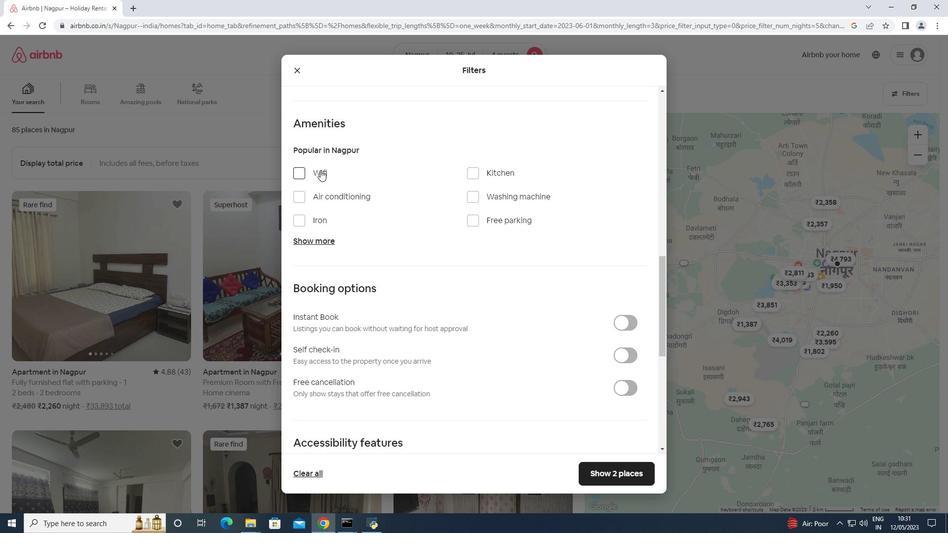 
Action: Mouse moved to (324, 243)
Screenshot: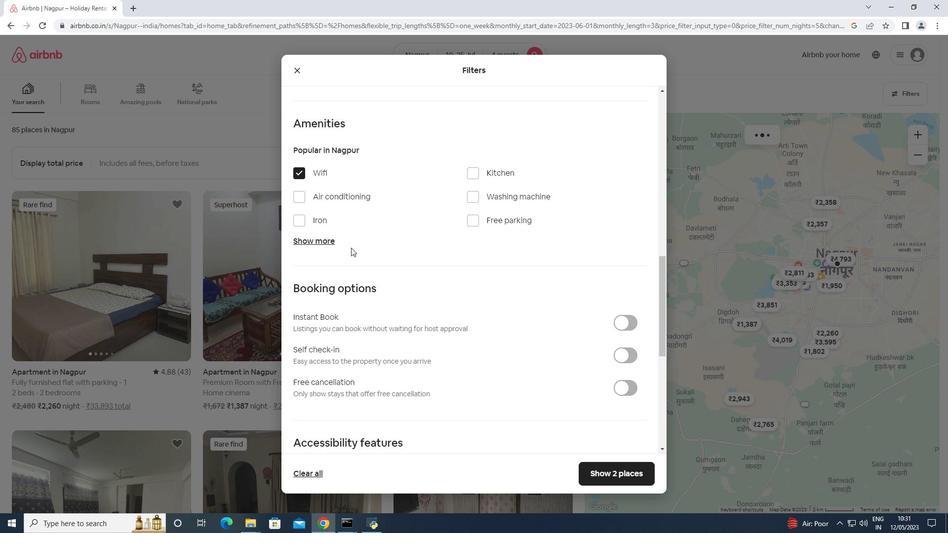 
Action: Mouse pressed left at (324, 243)
Screenshot: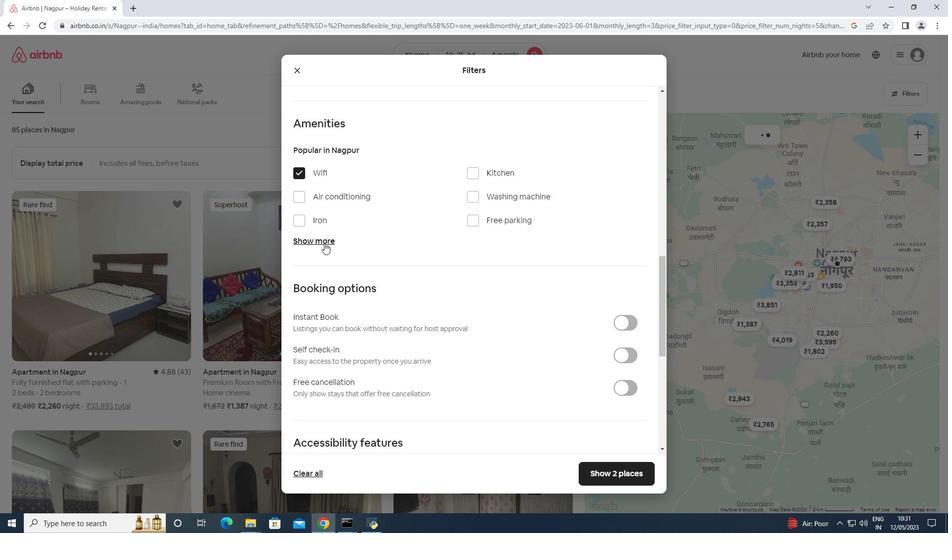 
Action: Mouse moved to (513, 222)
Screenshot: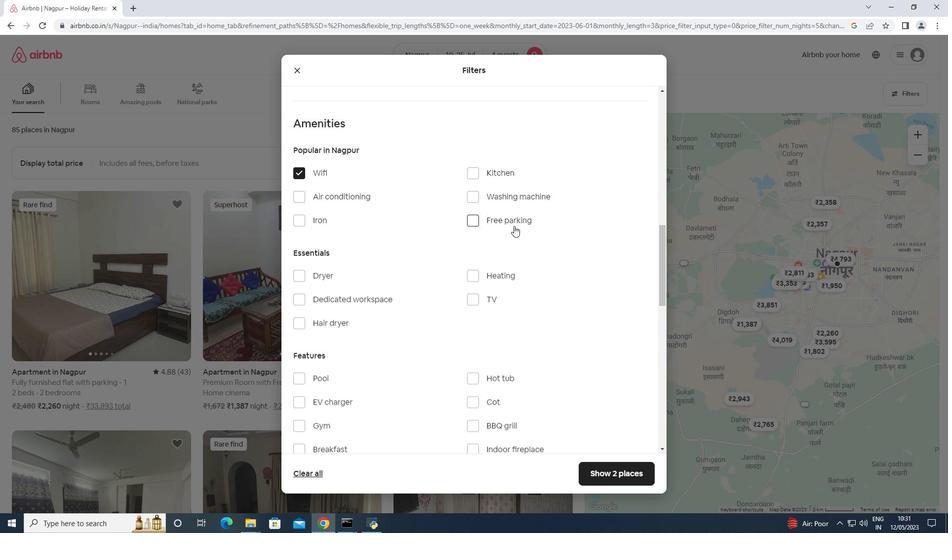 
Action: Mouse pressed left at (513, 222)
Screenshot: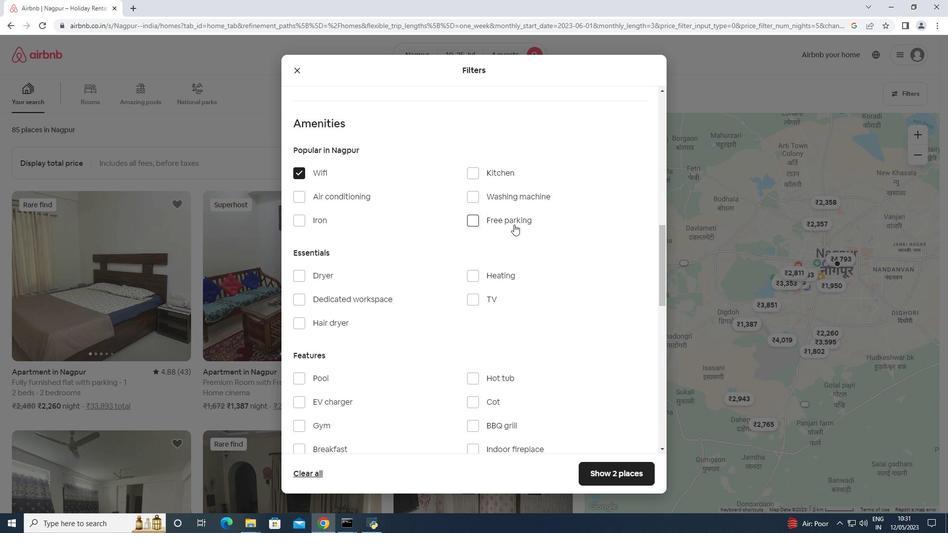 
Action: Mouse moved to (486, 298)
Screenshot: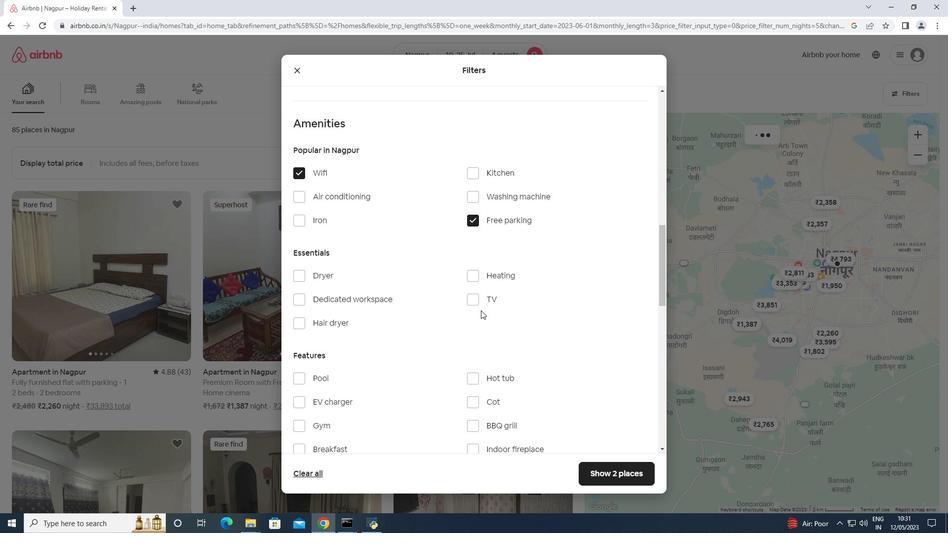 
Action: Mouse pressed left at (486, 298)
Screenshot: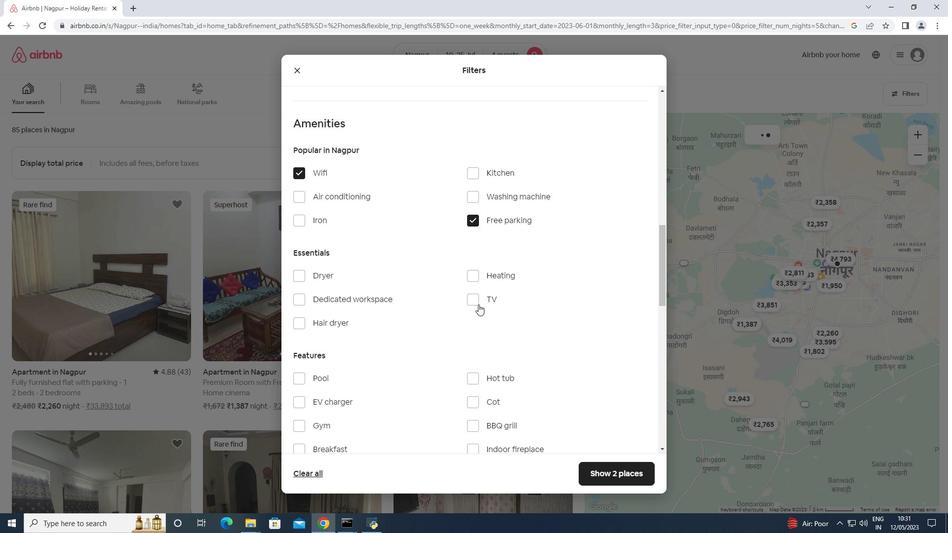
Action: Mouse moved to (421, 311)
Screenshot: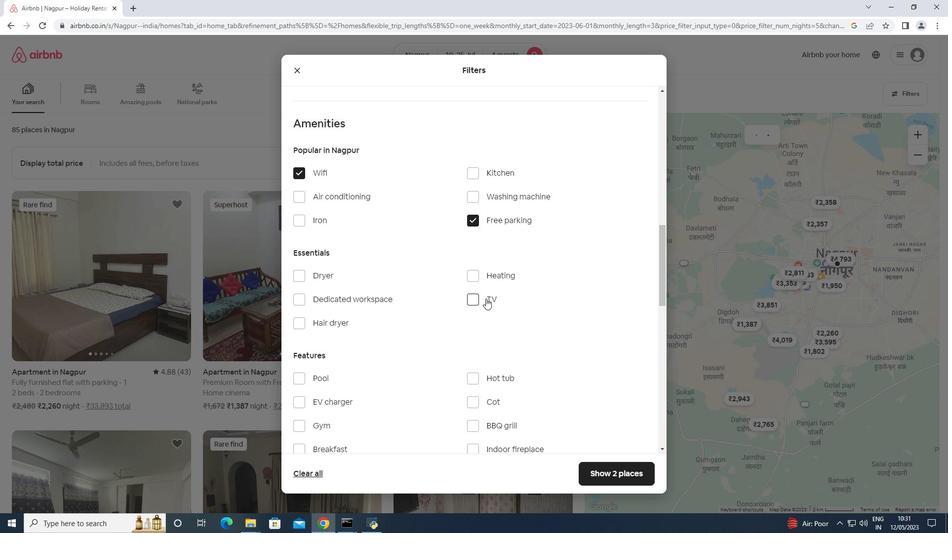 
Action: Mouse scrolled (421, 310) with delta (0, 0)
Screenshot: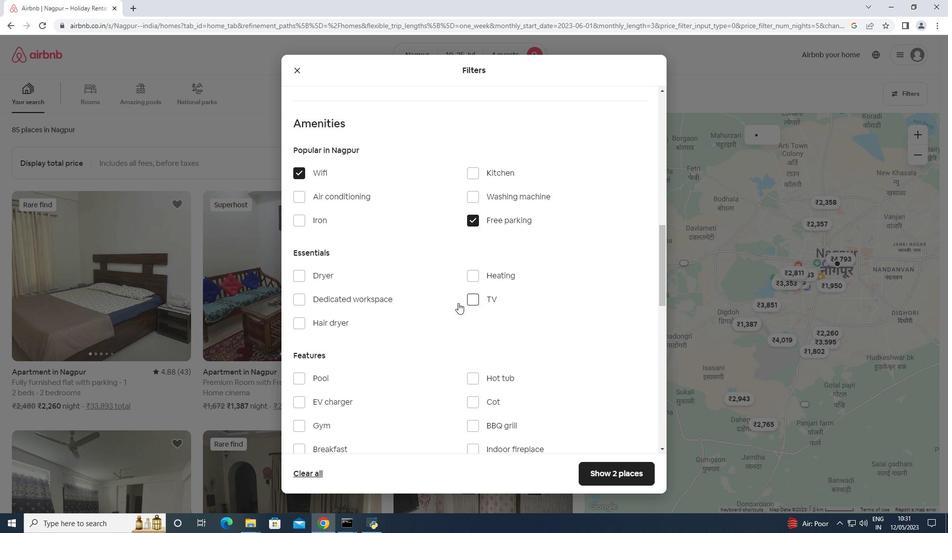 
Action: Mouse scrolled (421, 310) with delta (0, 0)
Screenshot: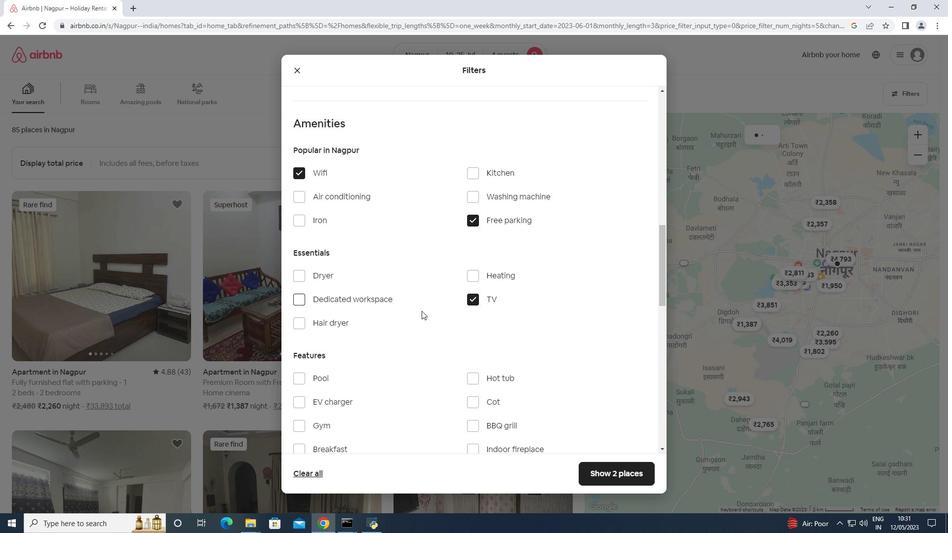 
Action: Mouse scrolled (421, 310) with delta (0, 0)
Screenshot: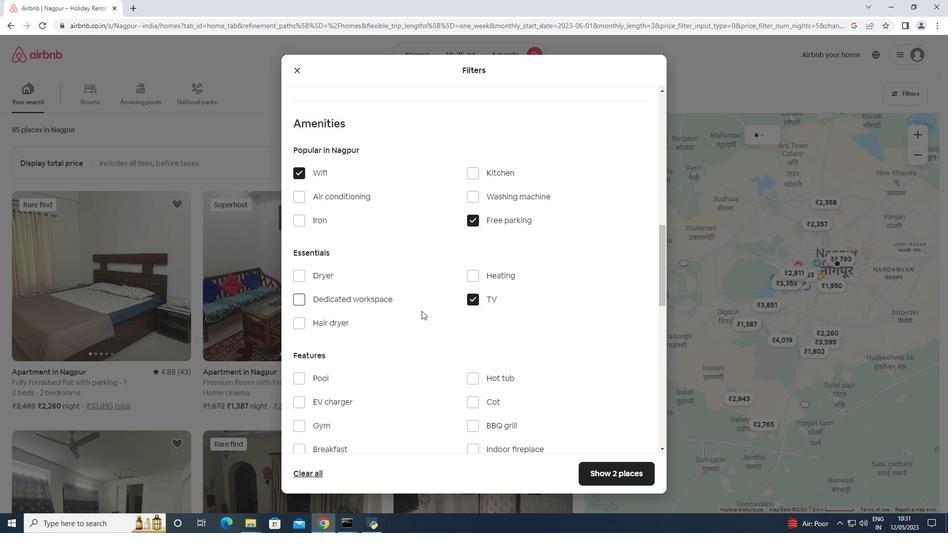 
Action: Mouse moved to (334, 278)
Screenshot: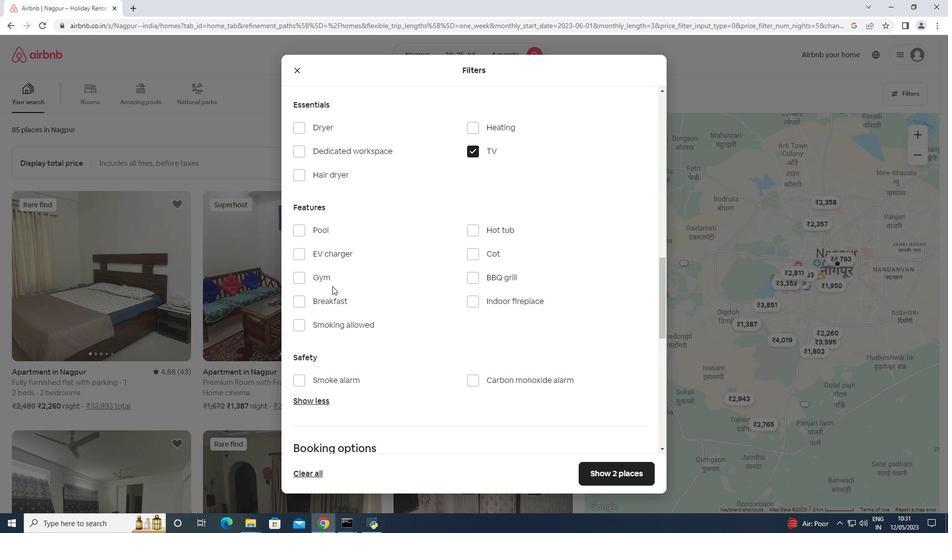 
Action: Mouse pressed left at (334, 278)
Screenshot: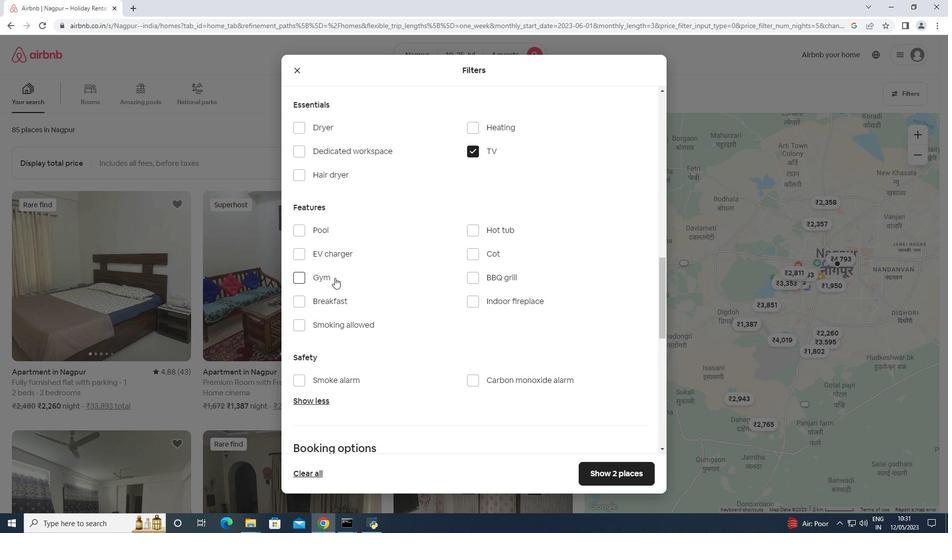 
Action: Mouse moved to (345, 298)
Screenshot: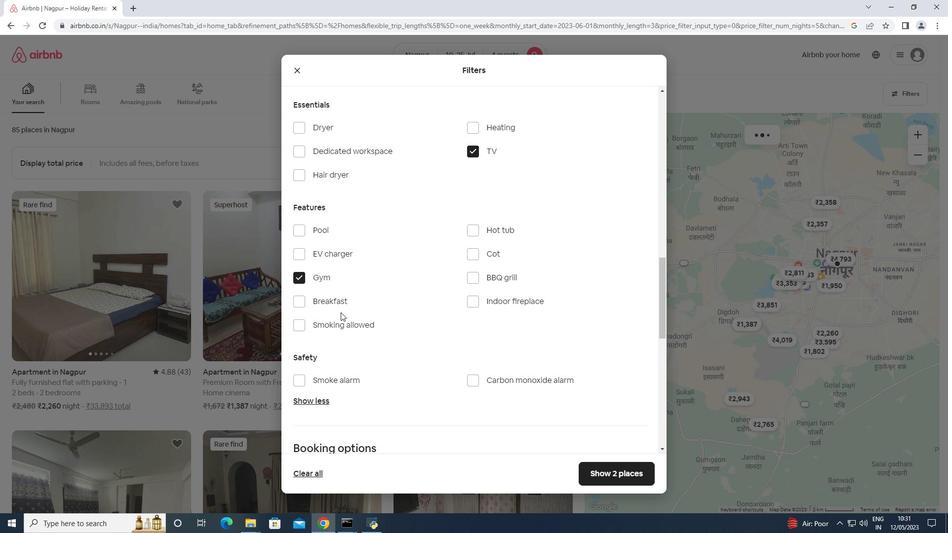 
Action: Mouse pressed left at (345, 298)
Screenshot: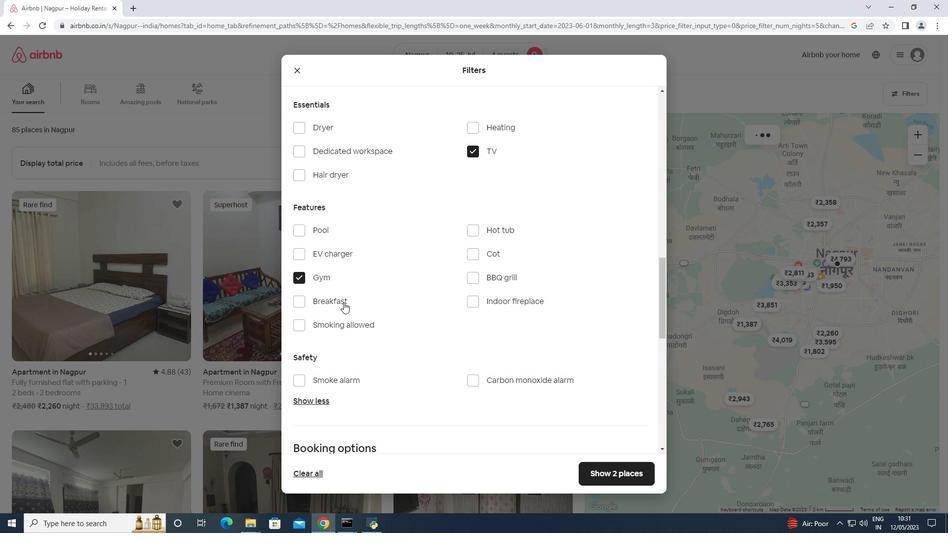 
Action: Mouse moved to (345, 297)
Screenshot: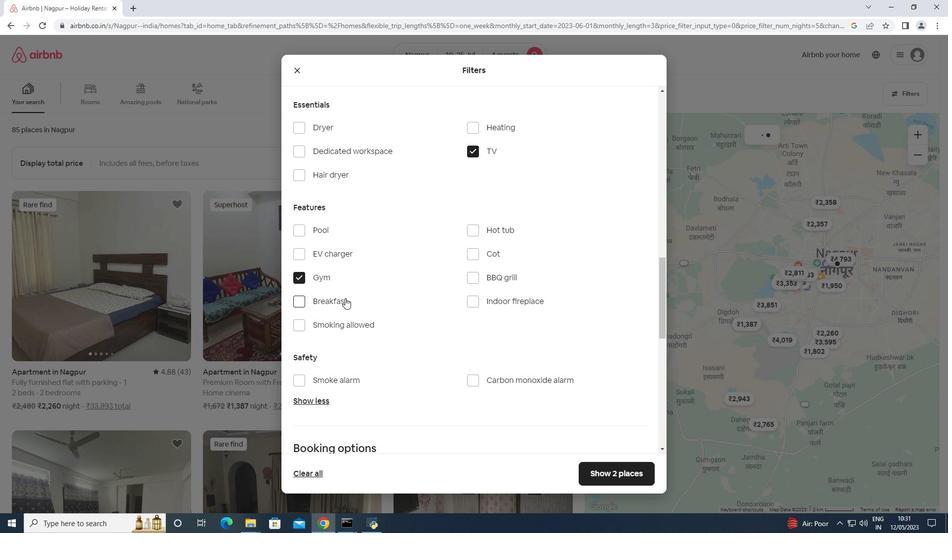 
Action: Mouse scrolled (345, 297) with delta (0, 0)
Screenshot: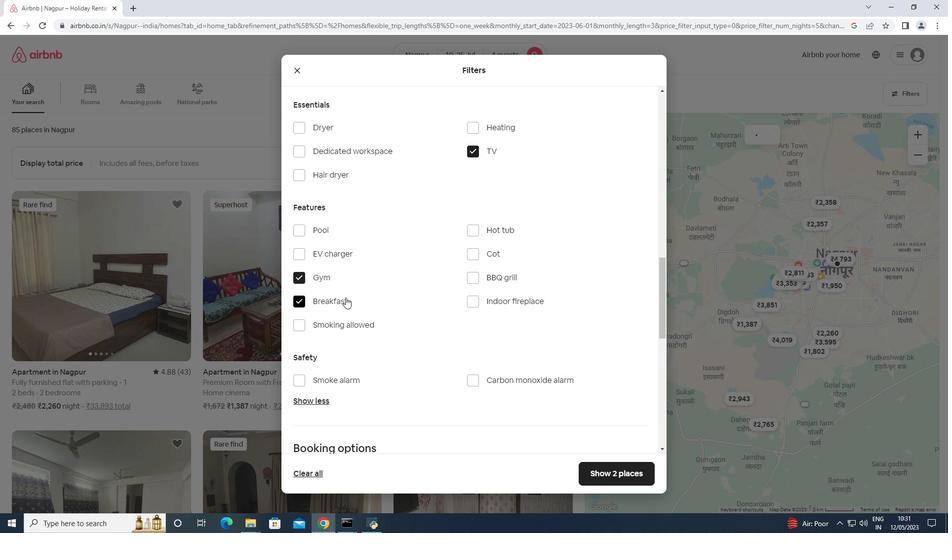 
Action: Mouse scrolled (345, 297) with delta (0, 0)
Screenshot: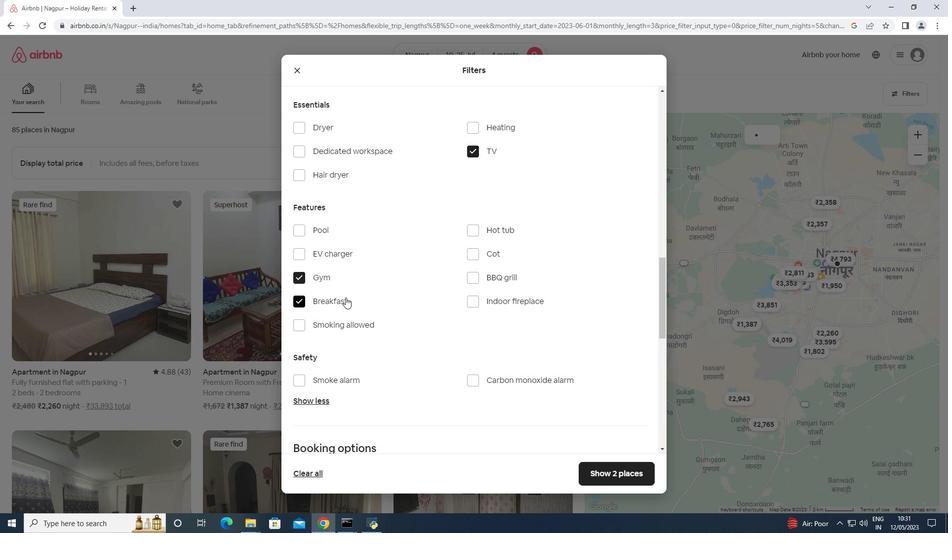 
Action: Mouse scrolled (345, 297) with delta (0, 0)
Screenshot: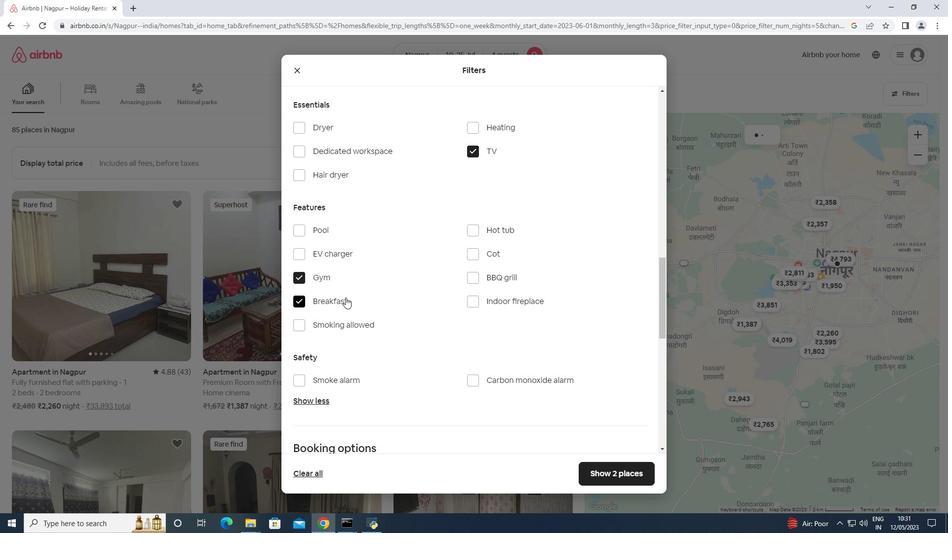 
Action: Mouse moved to (616, 365)
Screenshot: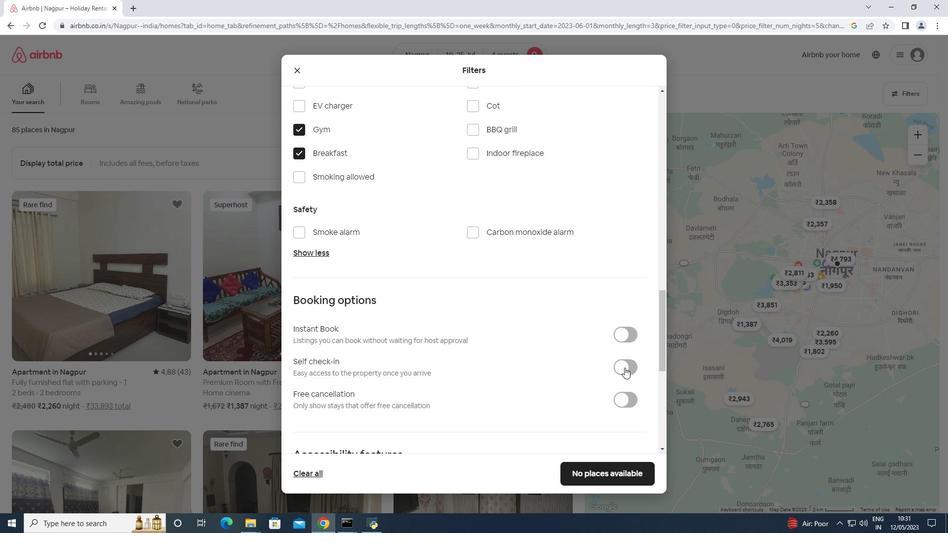 
Action: Mouse pressed left at (616, 365)
Screenshot: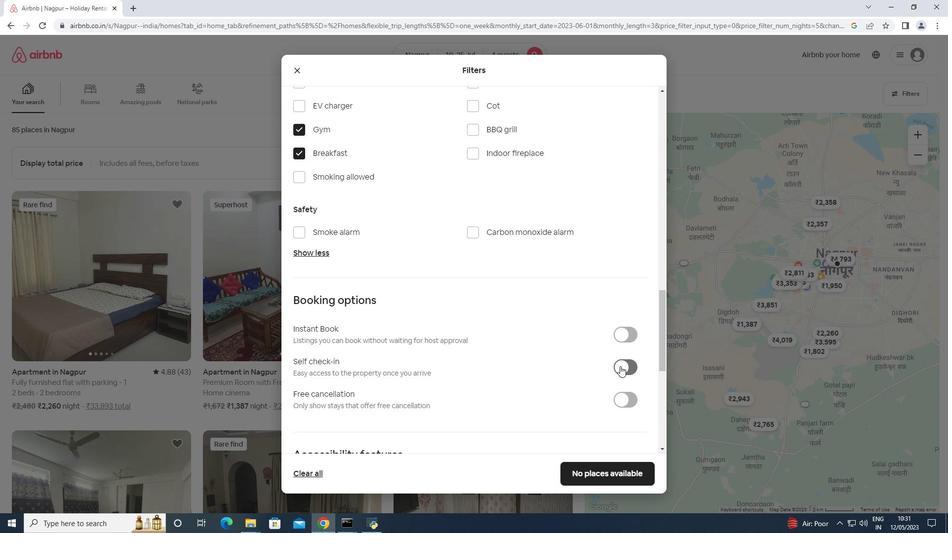 
Action: Mouse scrolled (616, 365) with delta (0, 0)
Screenshot: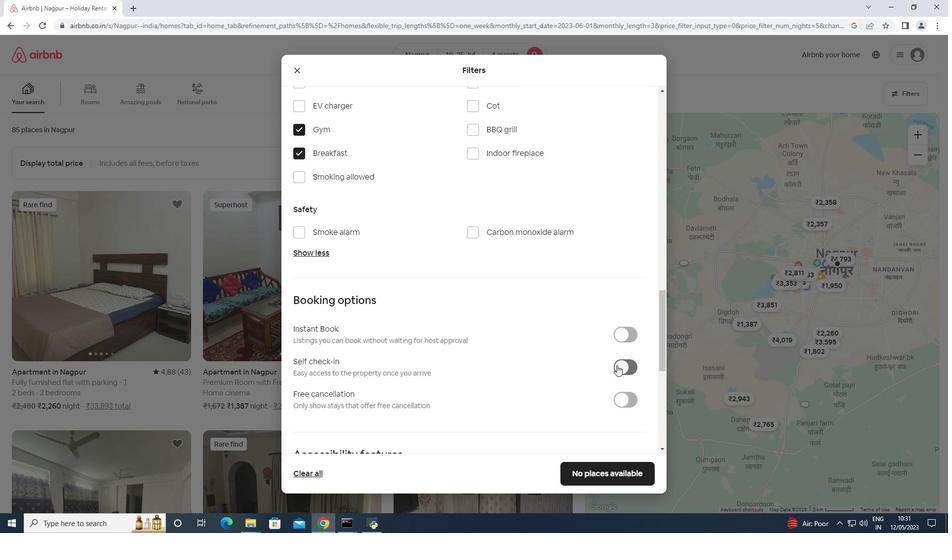 
Action: Mouse scrolled (616, 365) with delta (0, 0)
Screenshot: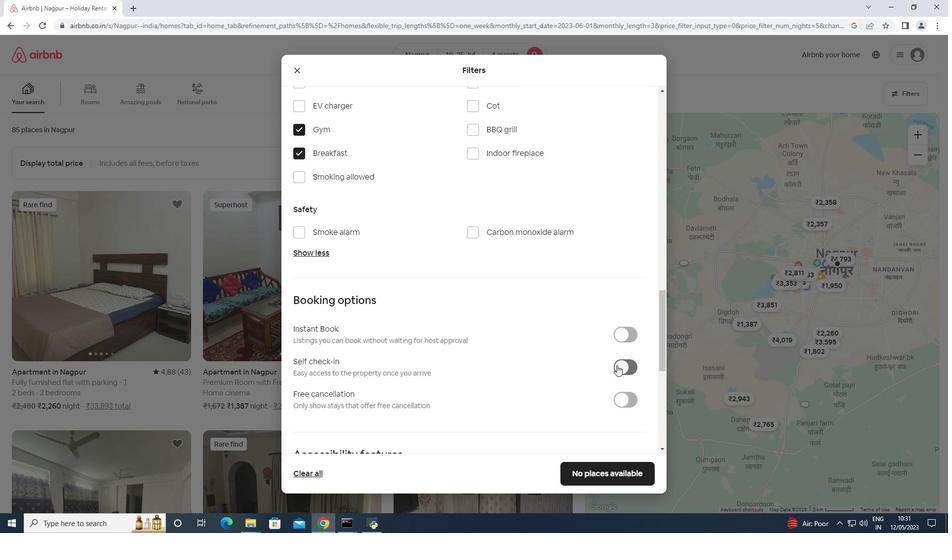 
Action: Mouse scrolled (616, 365) with delta (0, 0)
Screenshot: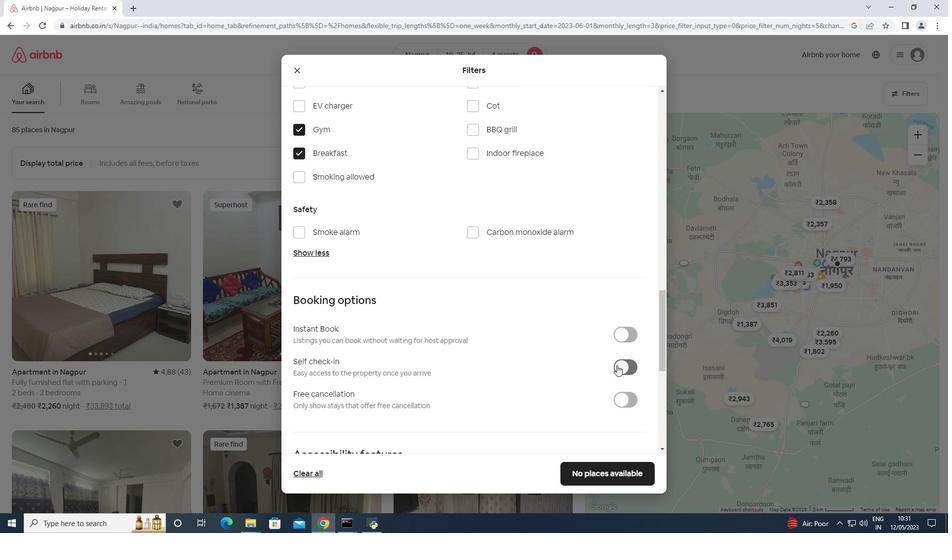 
Action: Mouse scrolled (616, 365) with delta (0, 0)
Screenshot: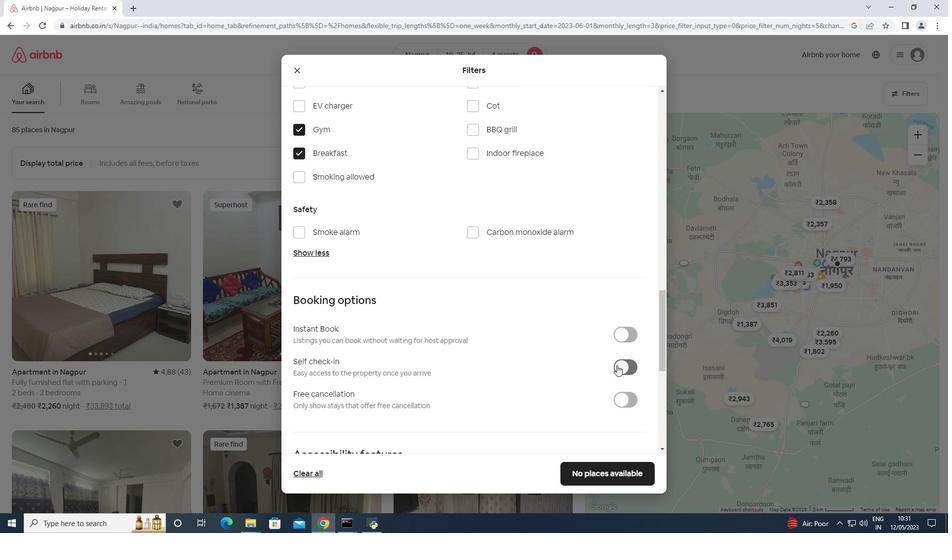 
Action: Mouse scrolled (616, 365) with delta (0, 0)
Screenshot: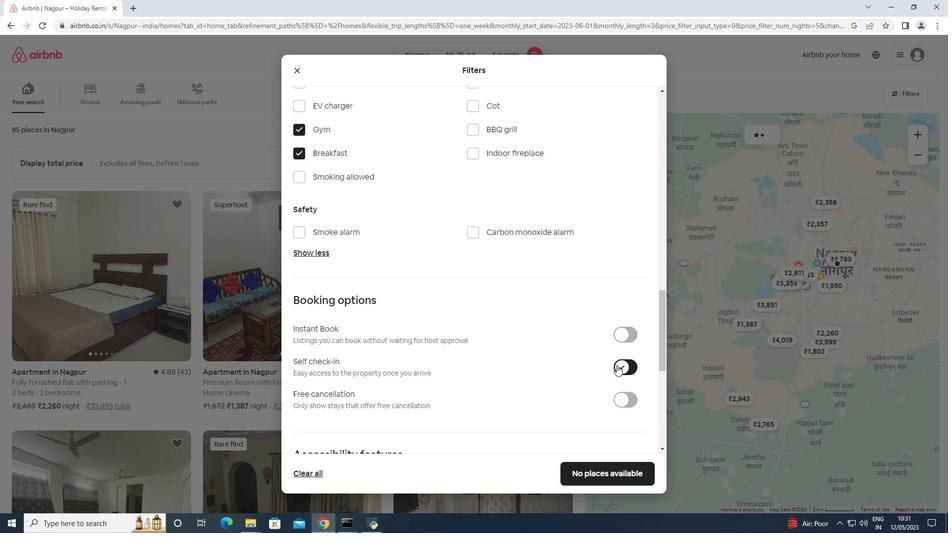 
Action: Mouse scrolled (616, 365) with delta (0, 0)
Screenshot: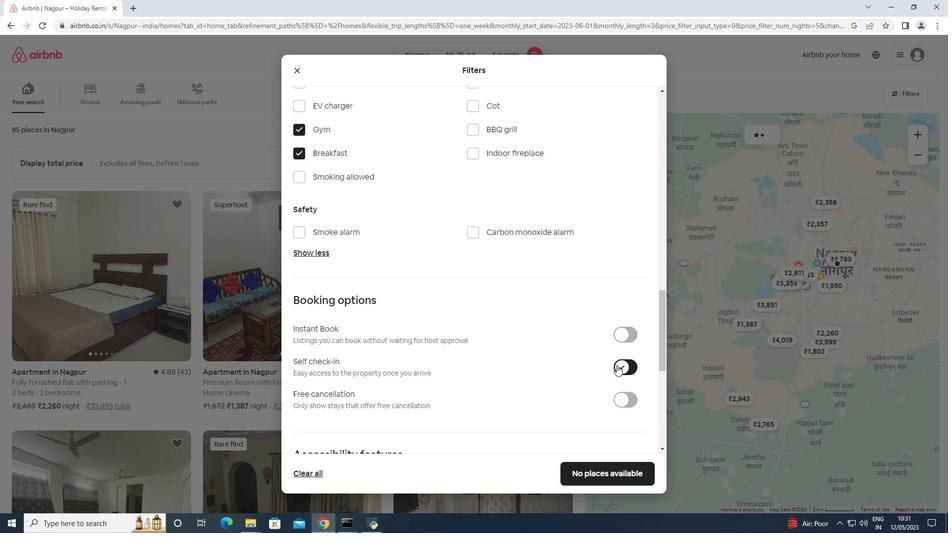 
Action: Mouse scrolled (616, 365) with delta (0, 0)
Screenshot: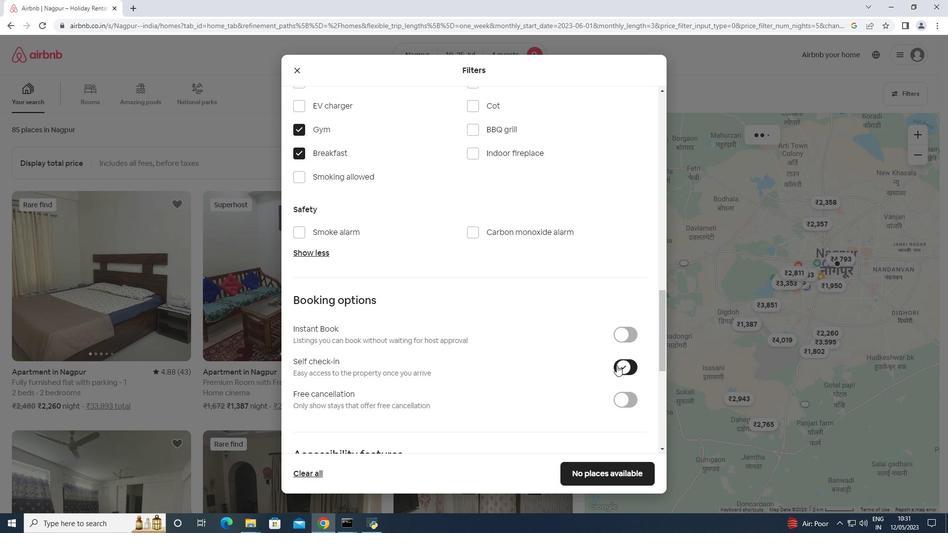 
Action: Mouse moved to (368, 401)
Screenshot: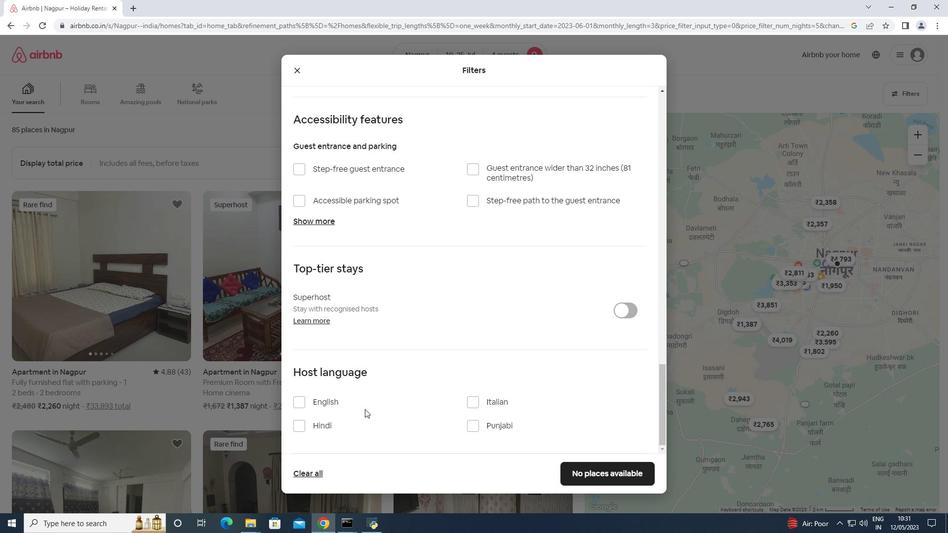 
Action: Mouse pressed left at (368, 401)
Screenshot: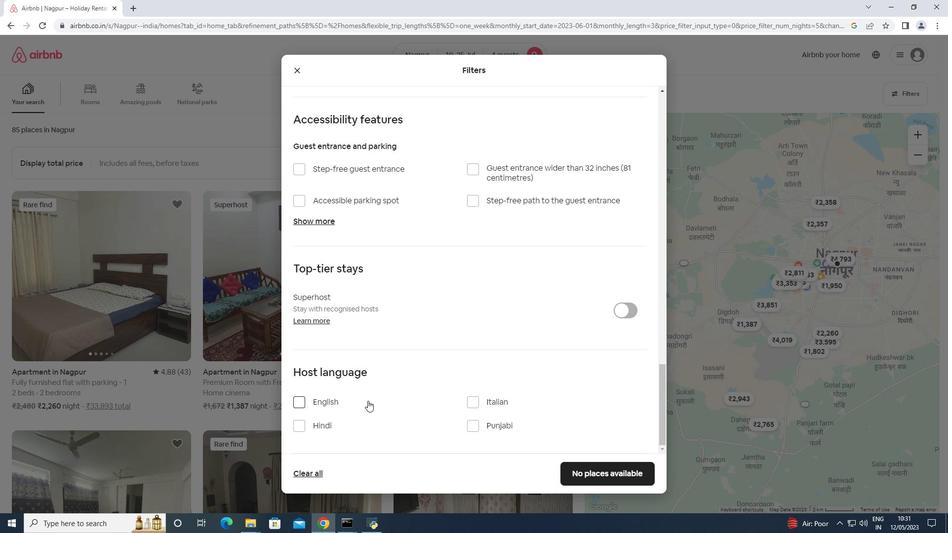 
Action: Mouse moved to (604, 471)
Screenshot: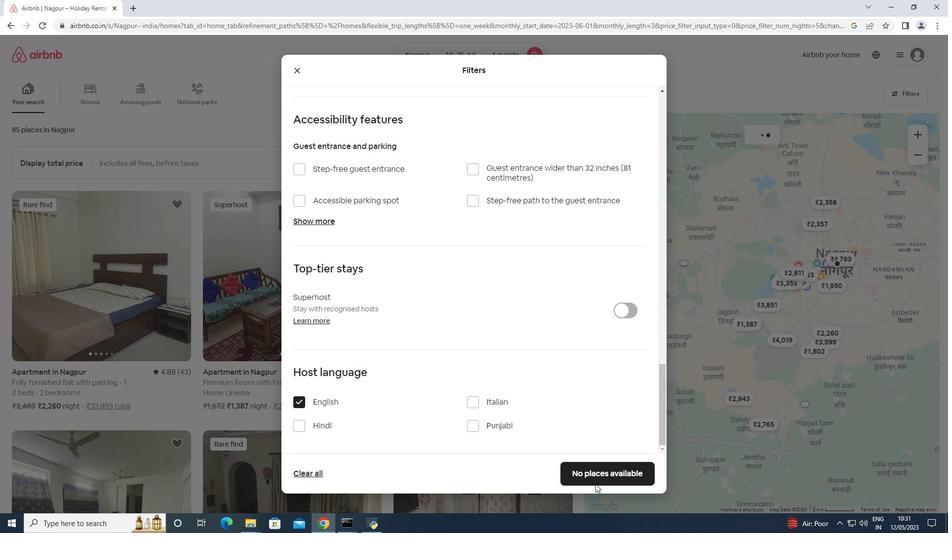 
Action: Mouse pressed left at (604, 471)
Screenshot: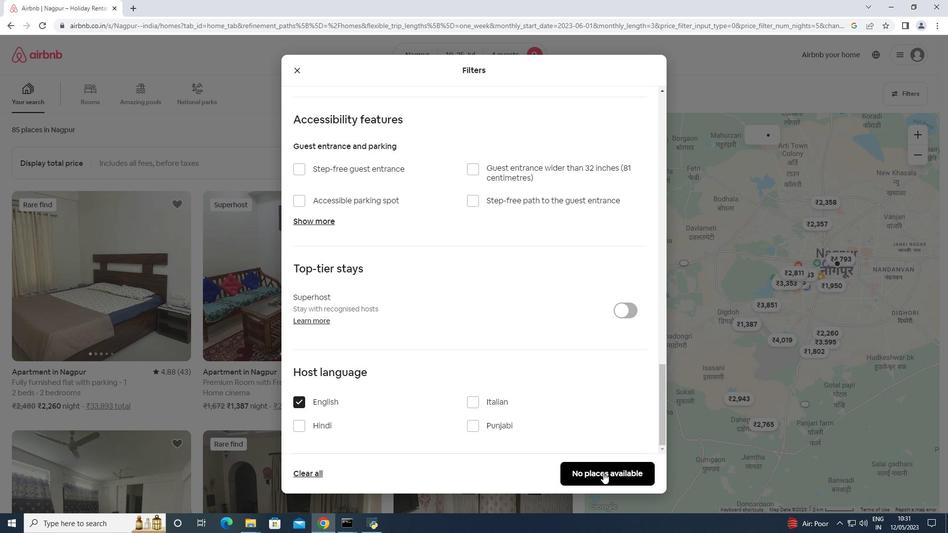
